 Task: Open Card Manufacturing Review in Board Video Marketing to Workspace Business Process Management and add a team member Softage.2@softage.net, a label Purple, a checklist Nutrition Counseling, an attachment from your onedrive, a color Purple and finally, add a card description 'Develop and launch new customer feedback program for product improvements' and a comment 'Given the size and scope of this task, let us make sure we have the necessary resources and support to get it done.'. Add a start date 'Jan 02, 1900' with a due date 'Jan 09, 1900'
Action: Mouse moved to (55, 340)
Screenshot: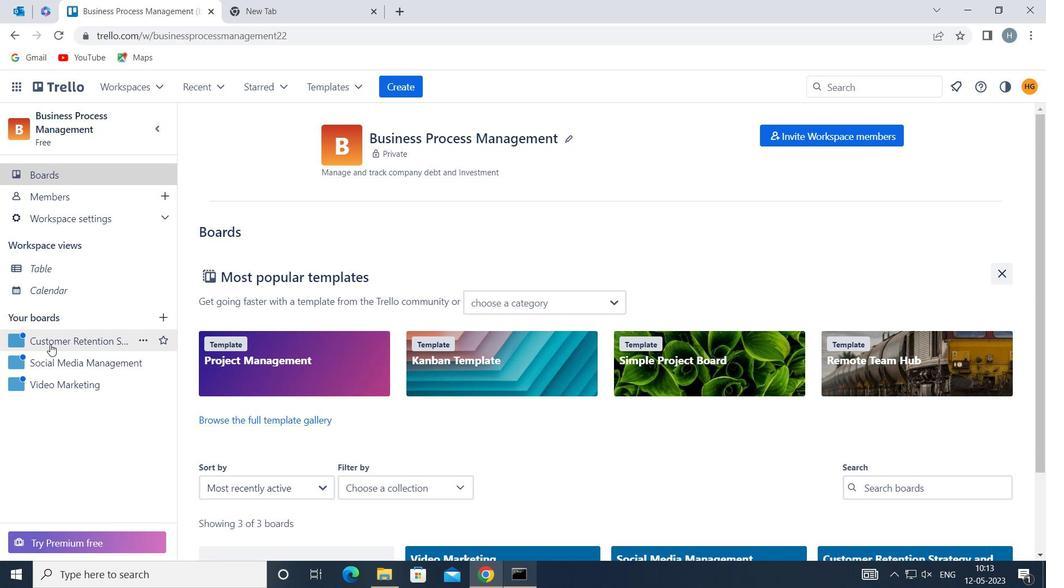 
Action: Mouse pressed left at (55, 340)
Screenshot: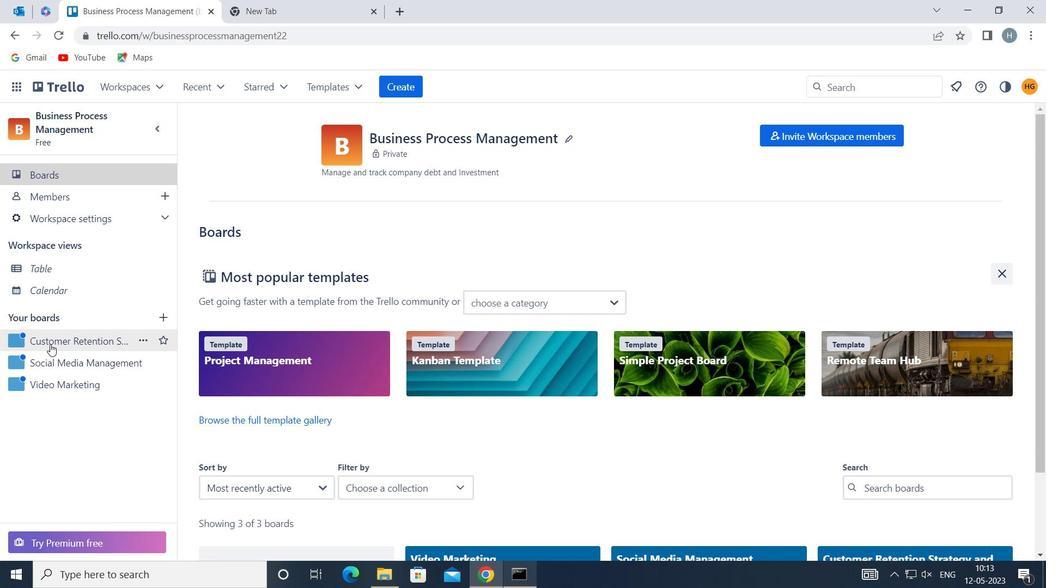 
Action: Mouse moved to (259, 194)
Screenshot: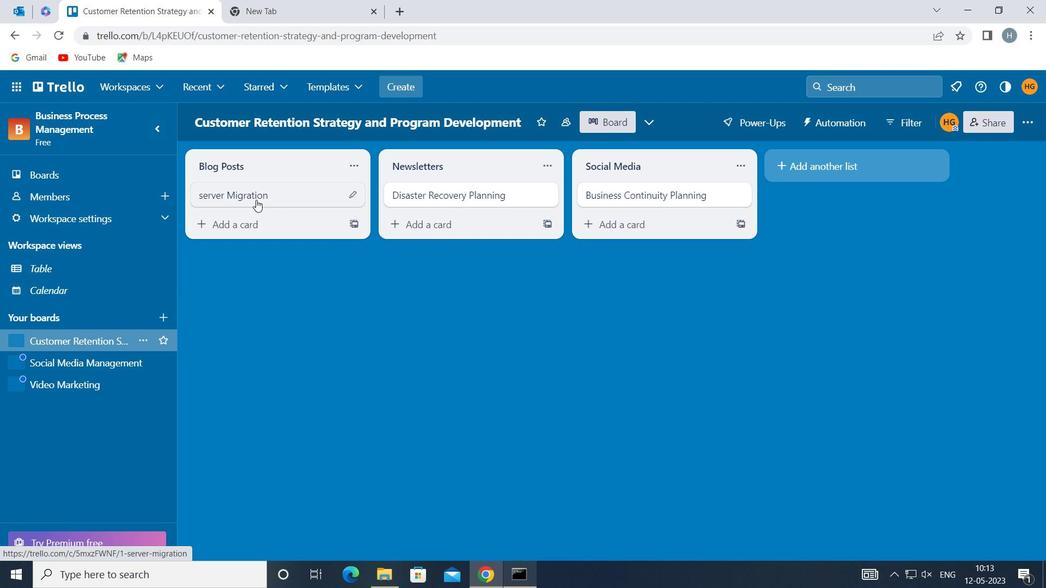 
Action: Mouse pressed left at (259, 194)
Screenshot: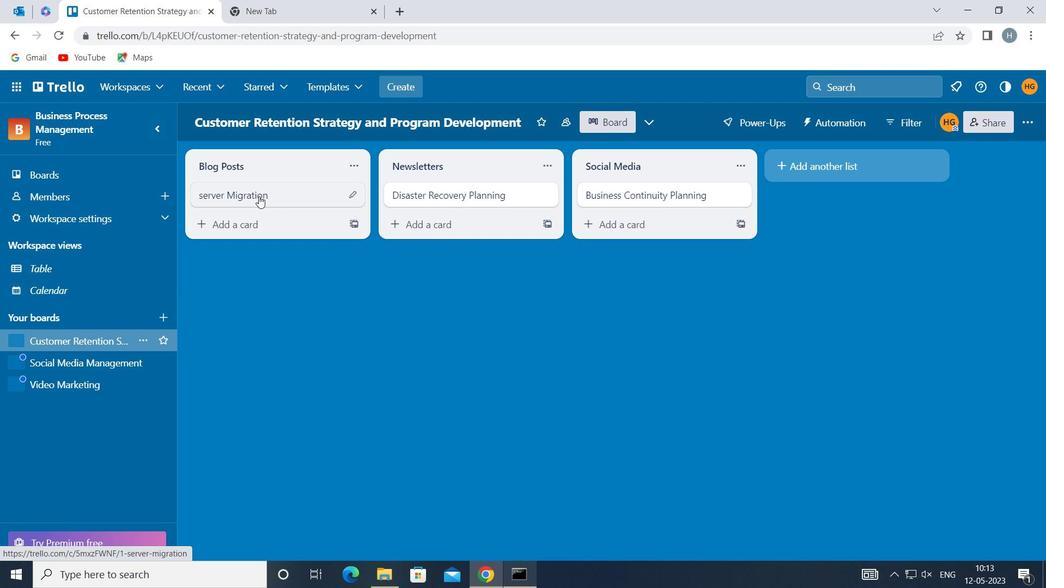 
Action: Mouse moved to (676, 194)
Screenshot: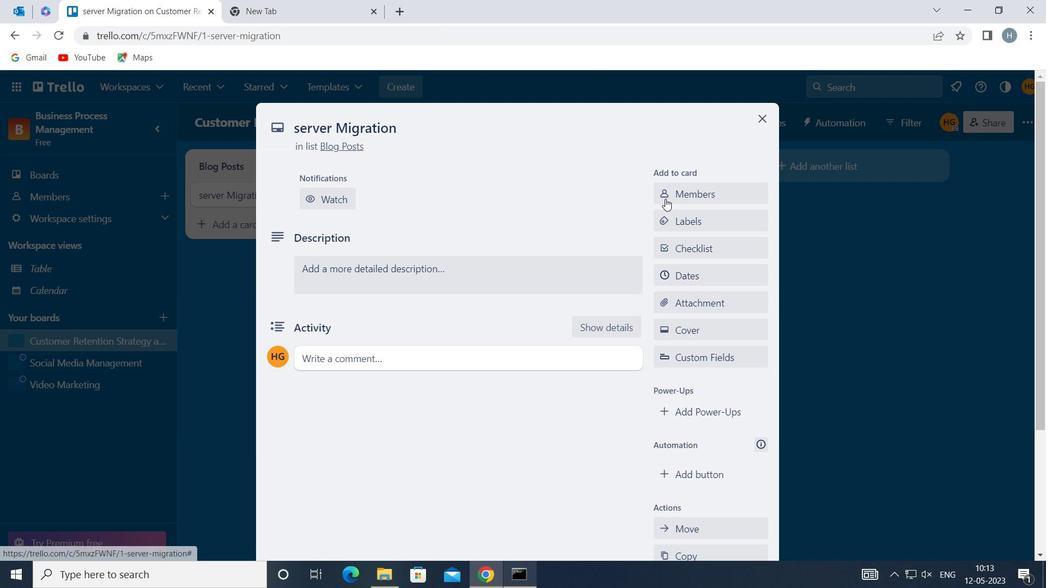 
Action: Mouse pressed left at (676, 194)
Screenshot: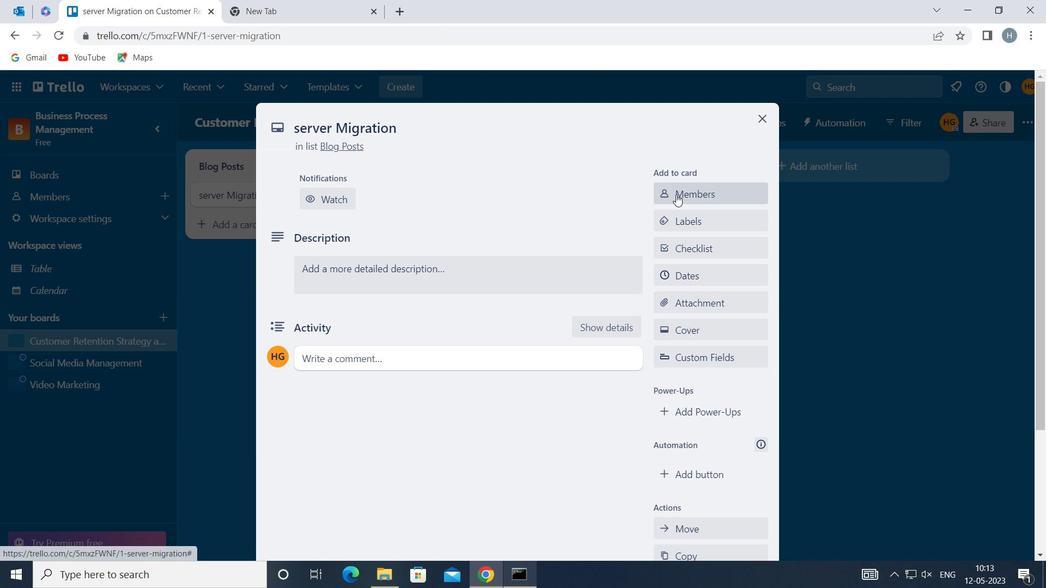 
Action: Mouse moved to (678, 194)
Screenshot: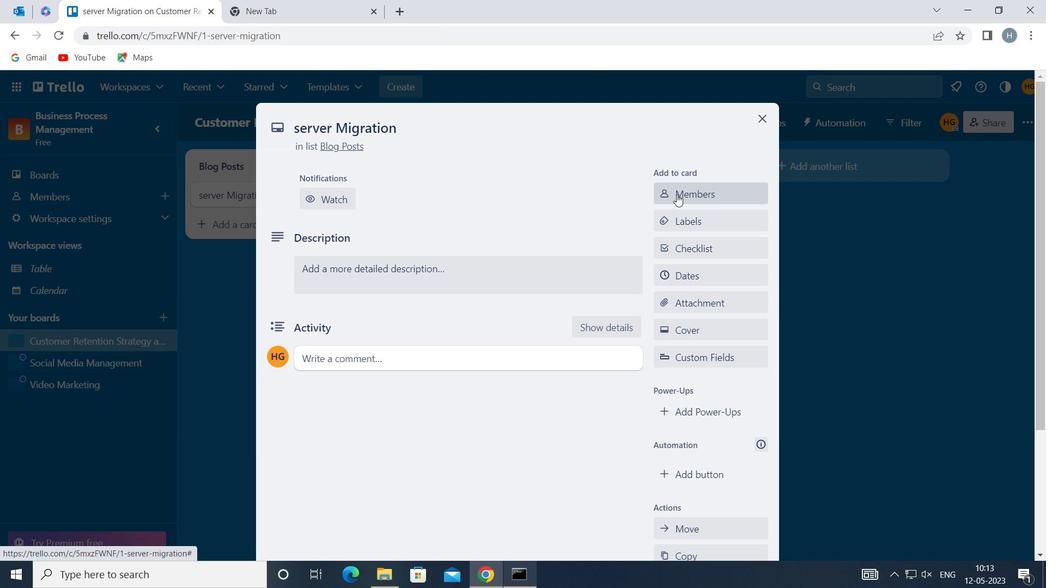 
Action: Key pressed softage
Screenshot: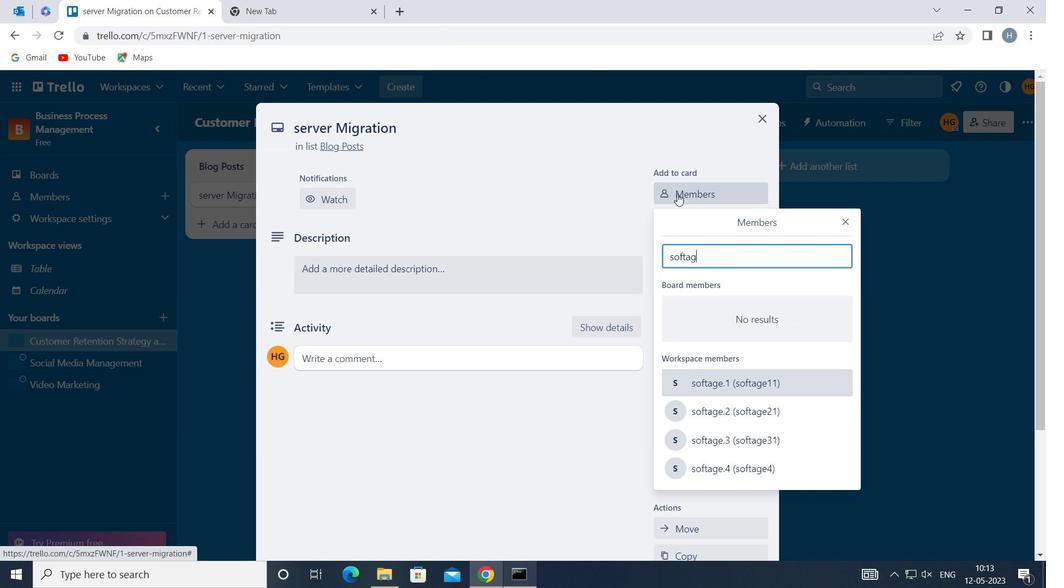 
Action: Mouse moved to (746, 434)
Screenshot: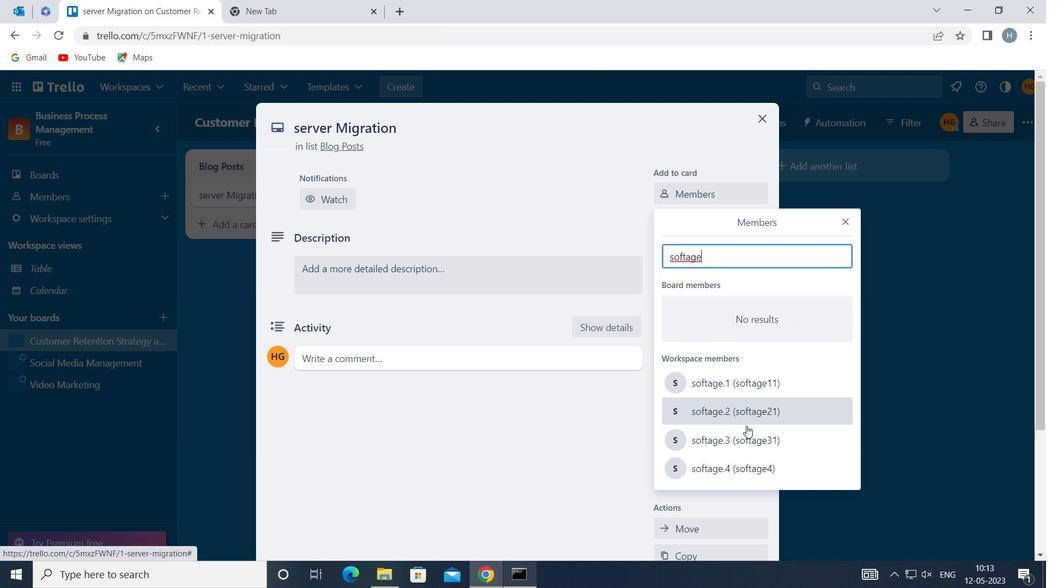 
Action: Mouse pressed left at (746, 434)
Screenshot: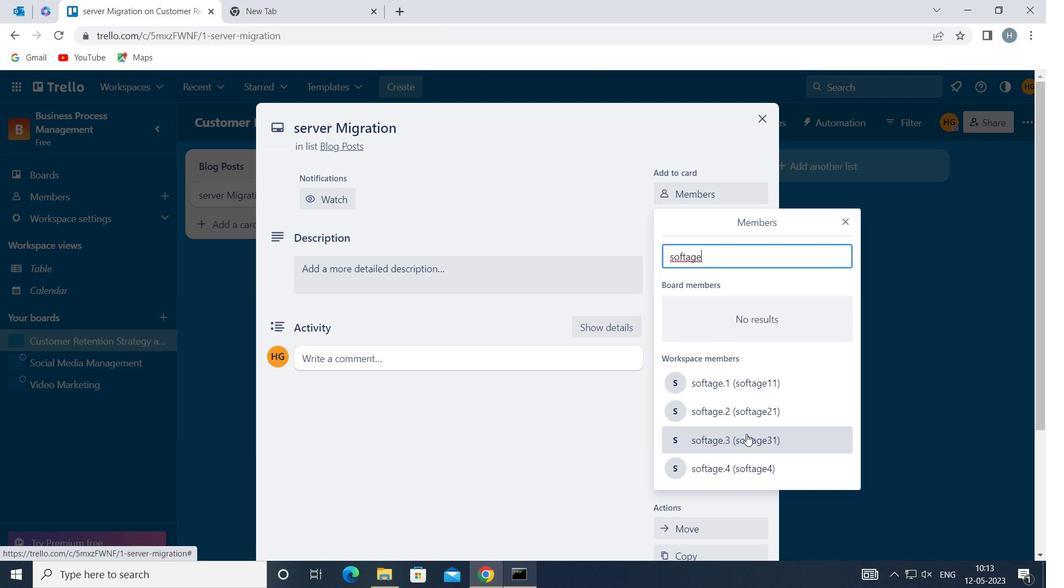 
Action: Mouse moved to (847, 219)
Screenshot: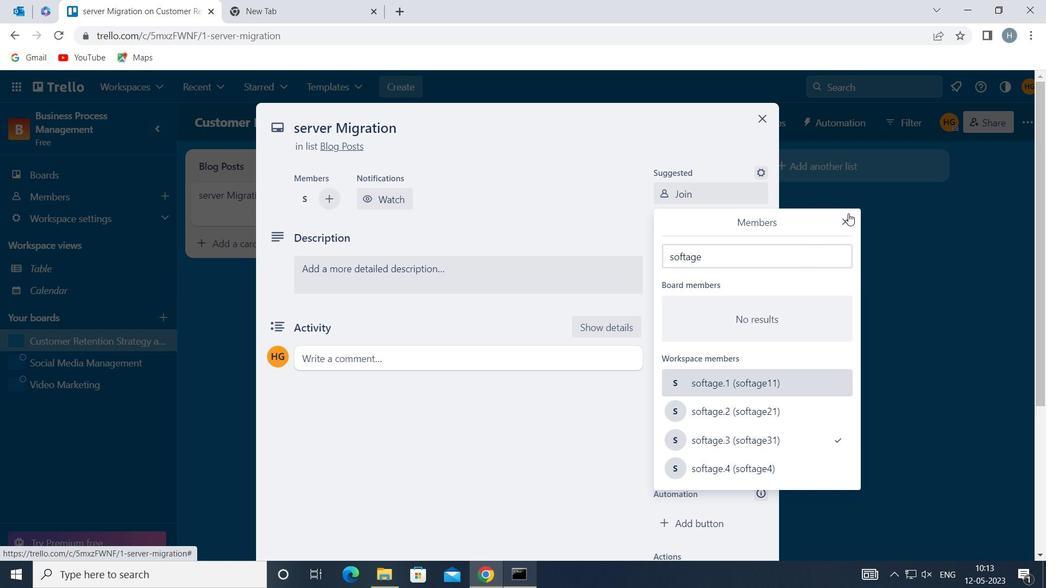 
Action: Mouse pressed left at (847, 219)
Screenshot: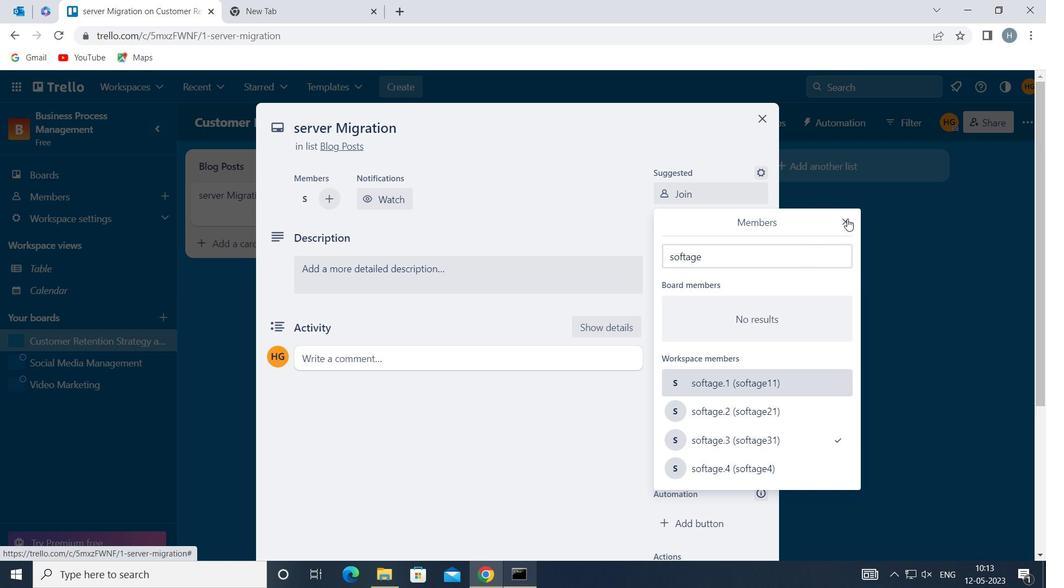 
Action: Mouse moved to (720, 263)
Screenshot: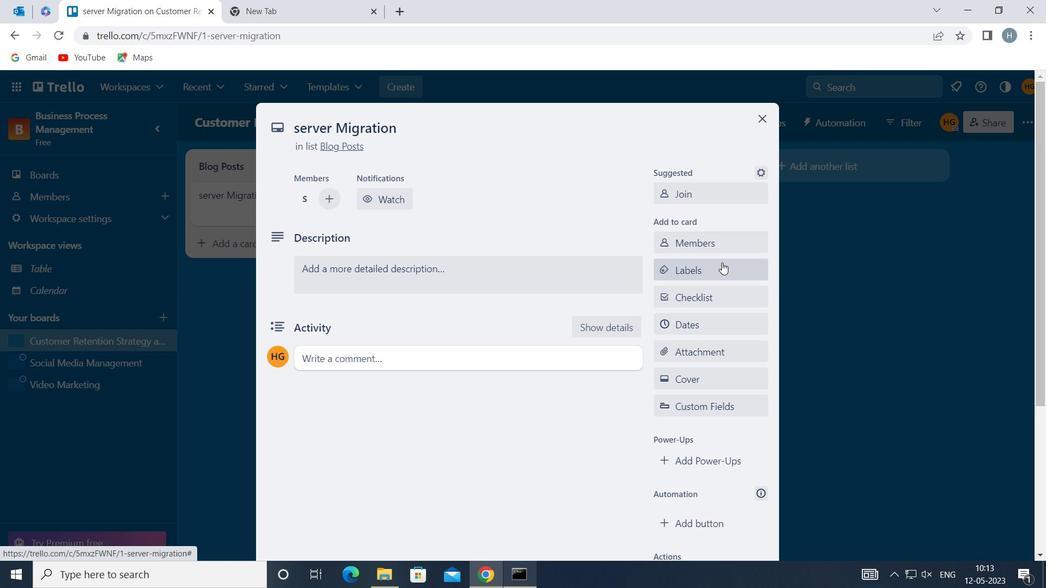 
Action: Mouse pressed left at (720, 263)
Screenshot: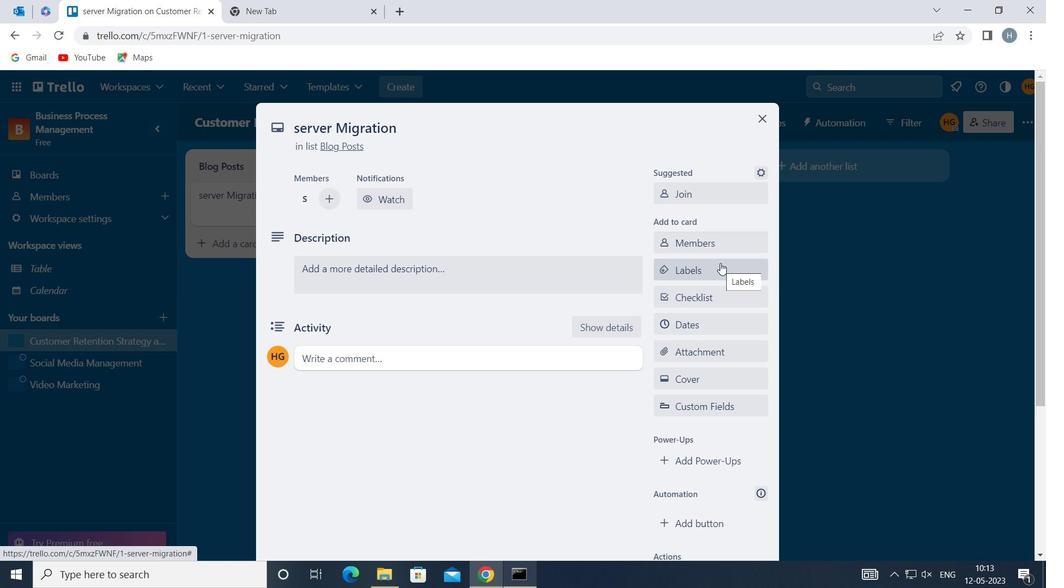
Action: Mouse moved to (740, 225)
Screenshot: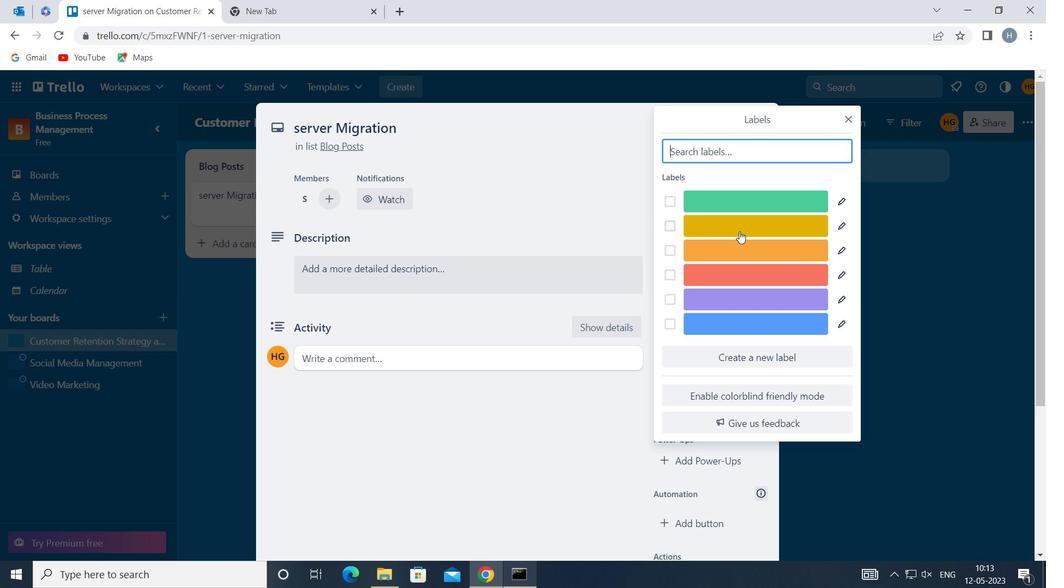 
Action: Mouse pressed left at (740, 225)
Screenshot: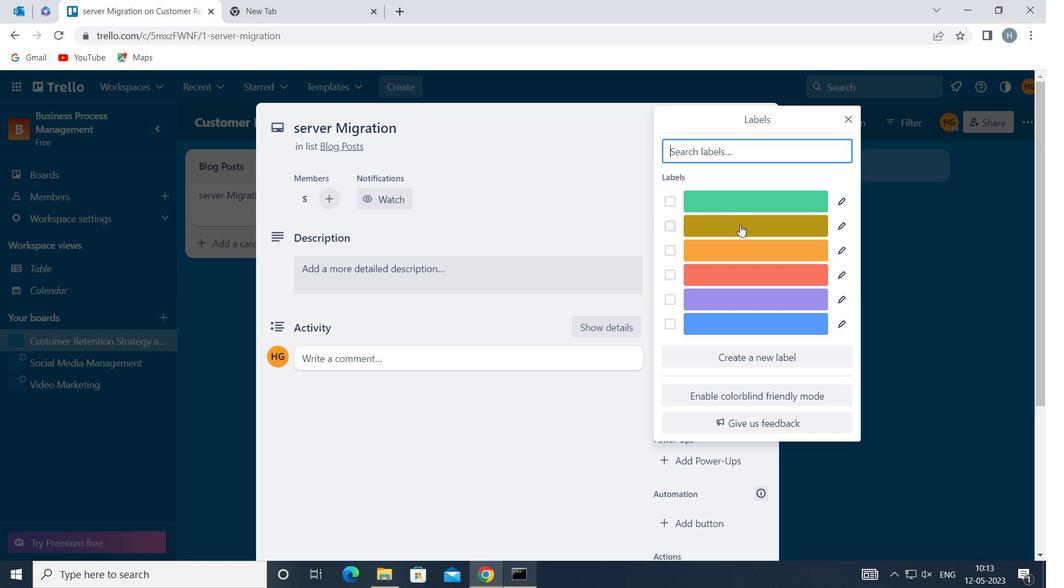 
Action: Mouse moved to (850, 116)
Screenshot: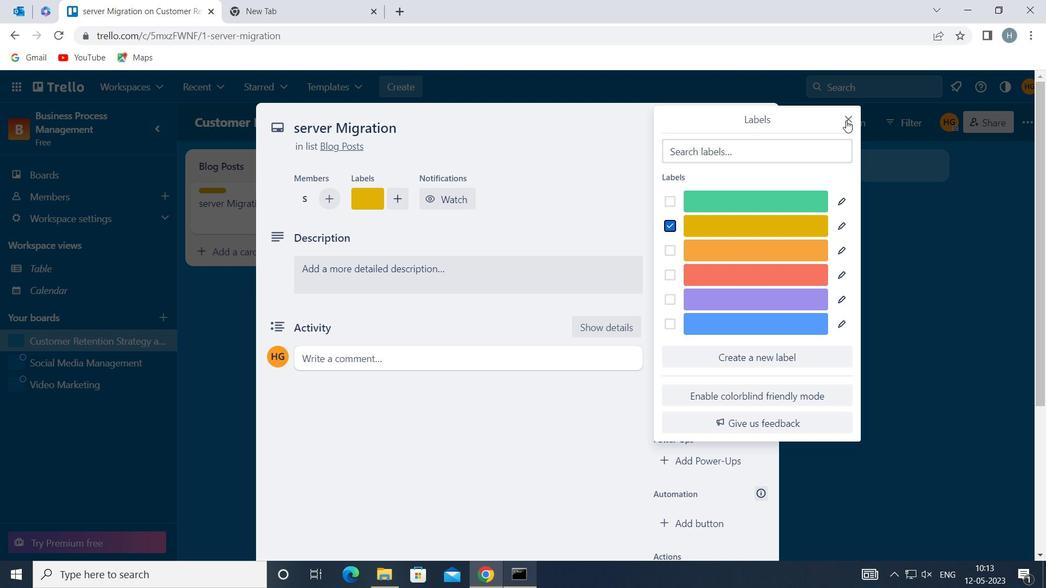 
Action: Mouse pressed left at (850, 116)
Screenshot: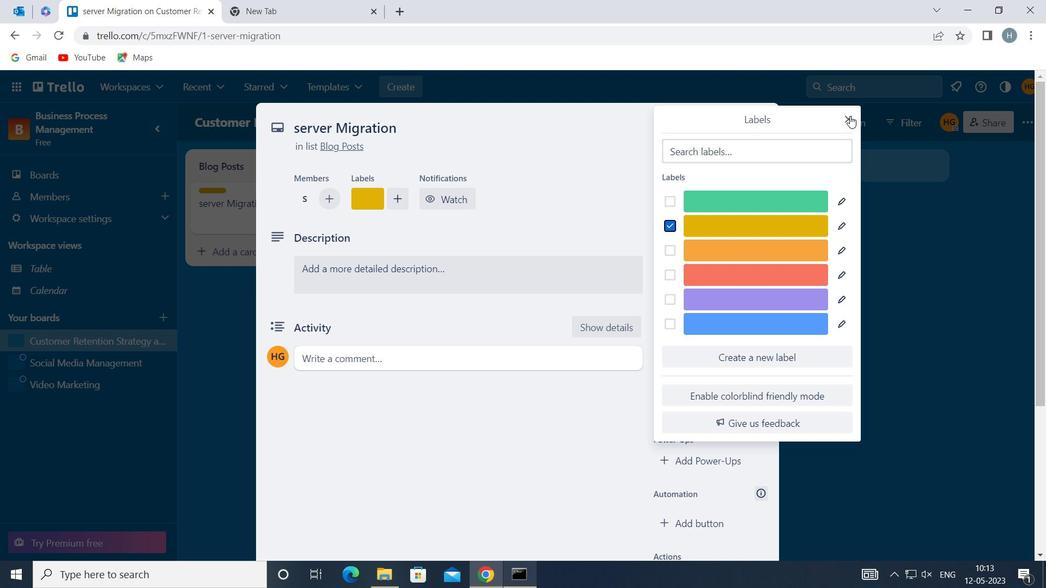 
Action: Mouse moved to (717, 292)
Screenshot: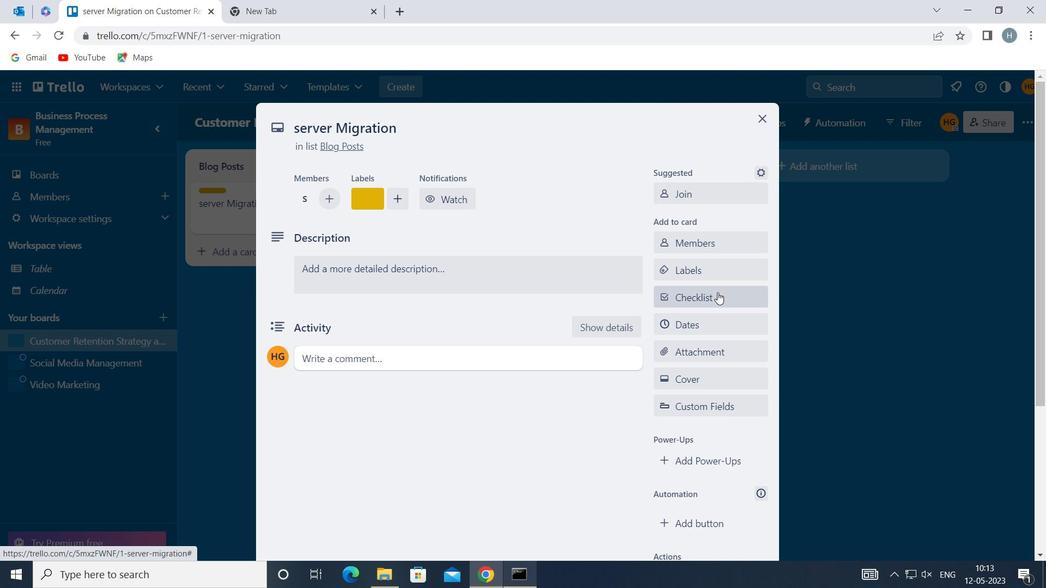 
Action: Mouse pressed left at (717, 292)
Screenshot: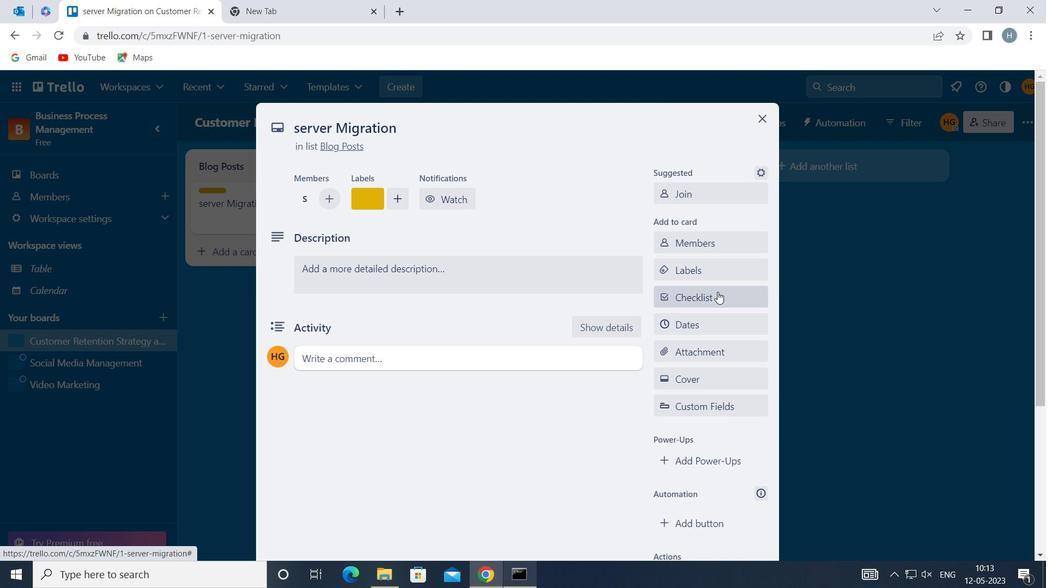 
Action: Key pressed <Key.shift>EDI
Screenshot: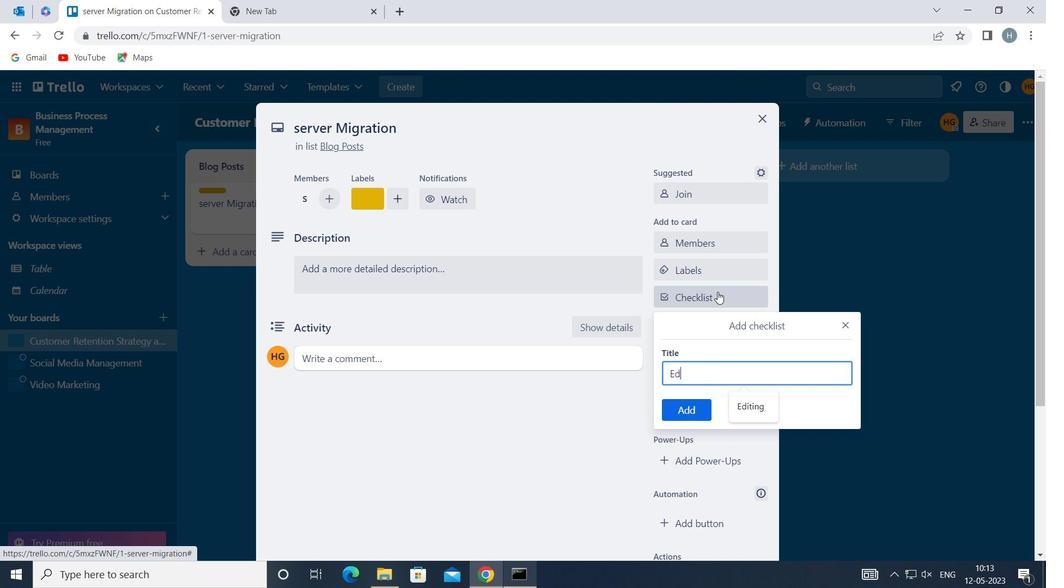 
Action: Mouse moved to (754, 410)
Screenshot: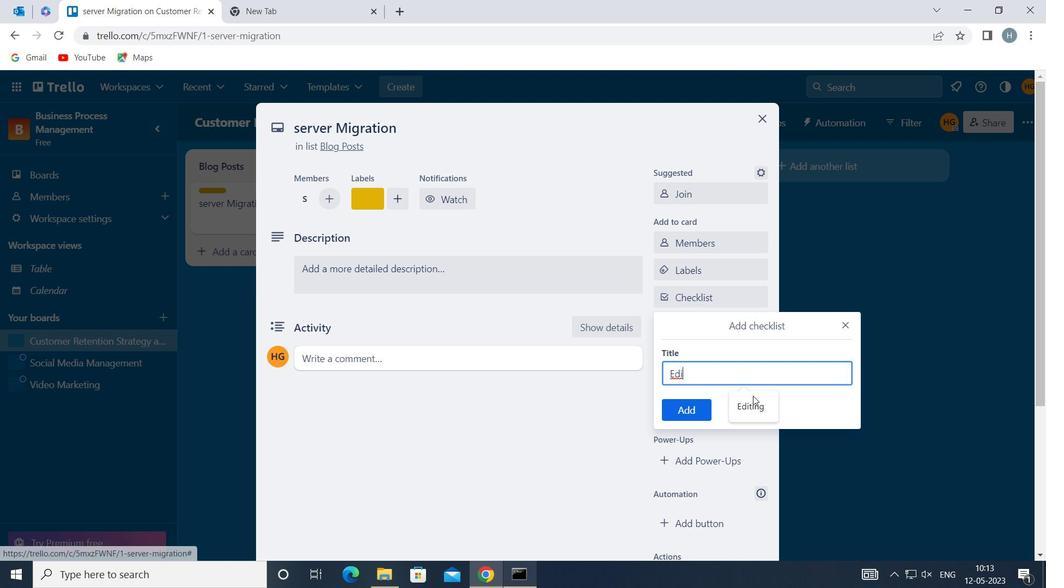 
Action: Mouse pressed left at (754, 410)
Screenshot: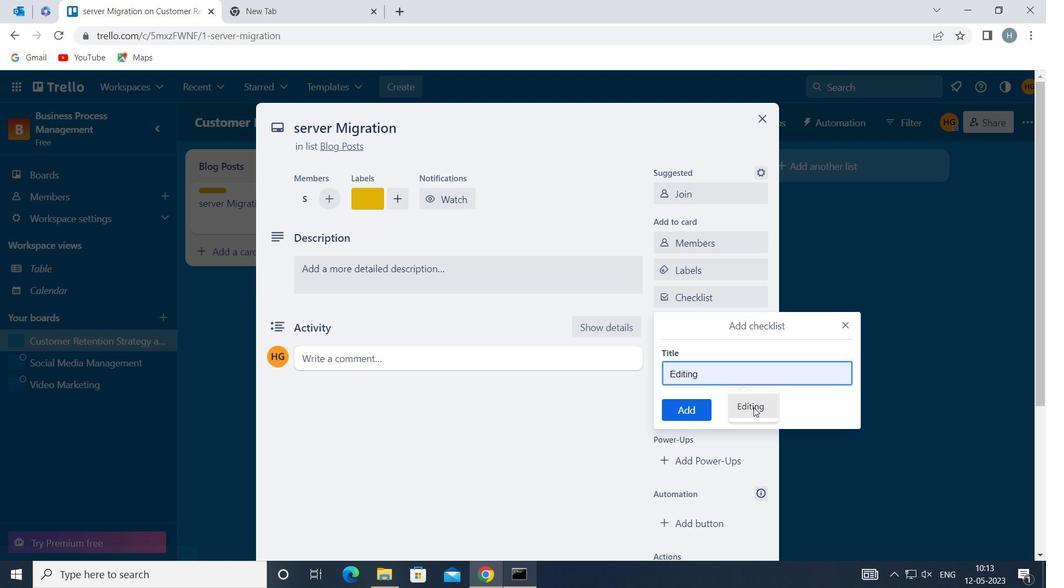 
Action: Mouse moved to (688, 407)
Screenshot: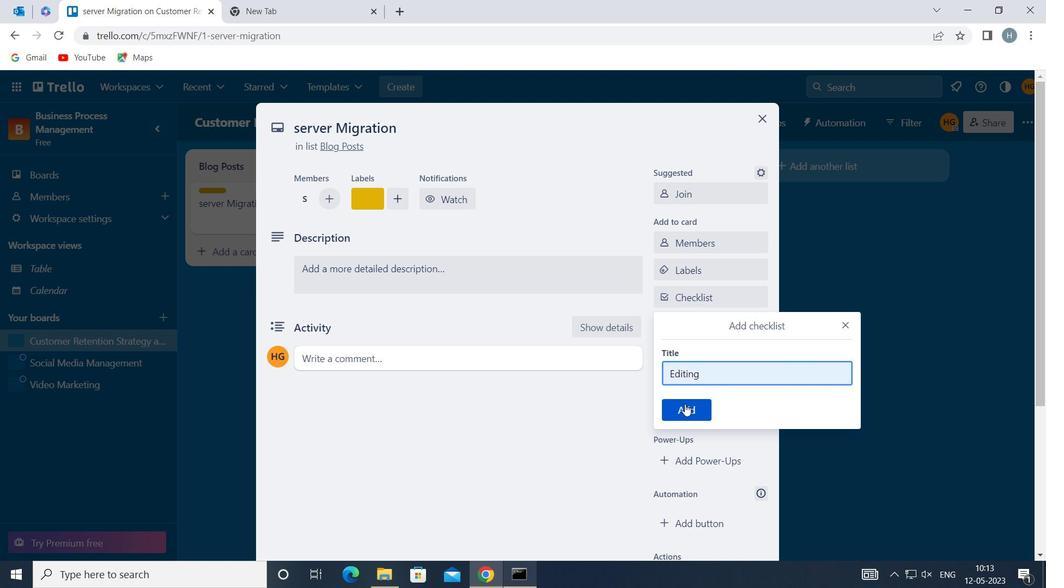 
Action: Mouse pressed left at (688, 407)
Screenshot: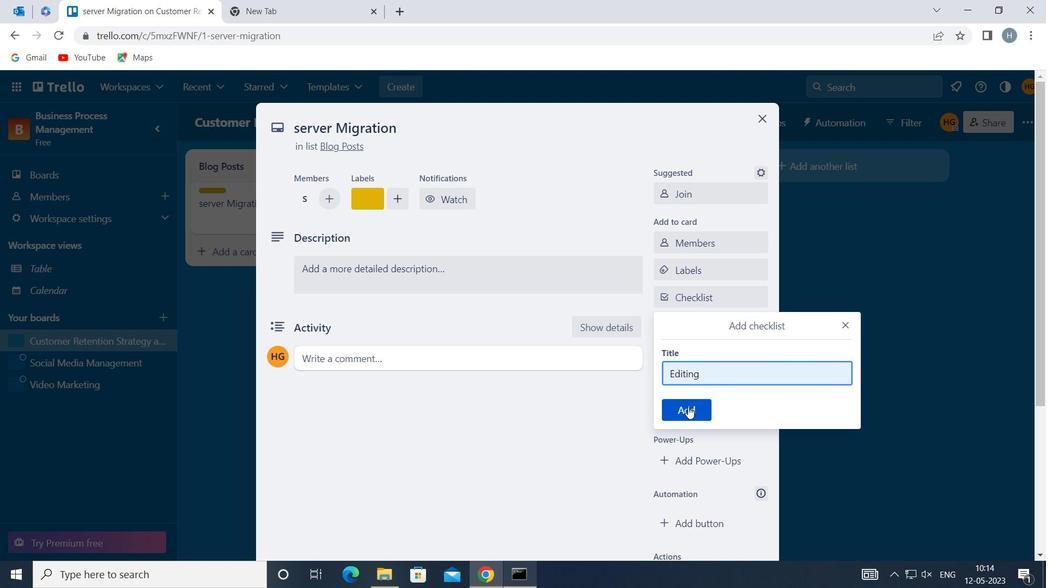 
Action: Mouse moved to (703, 351)
Screenshot: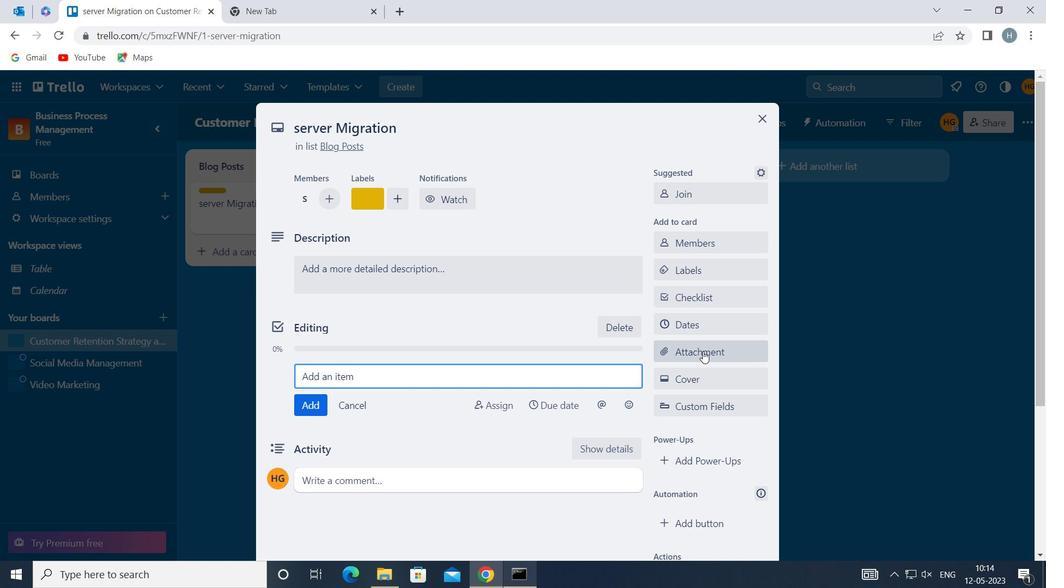 
Action: Mouse pressed left at (703, 351)
Screenshot: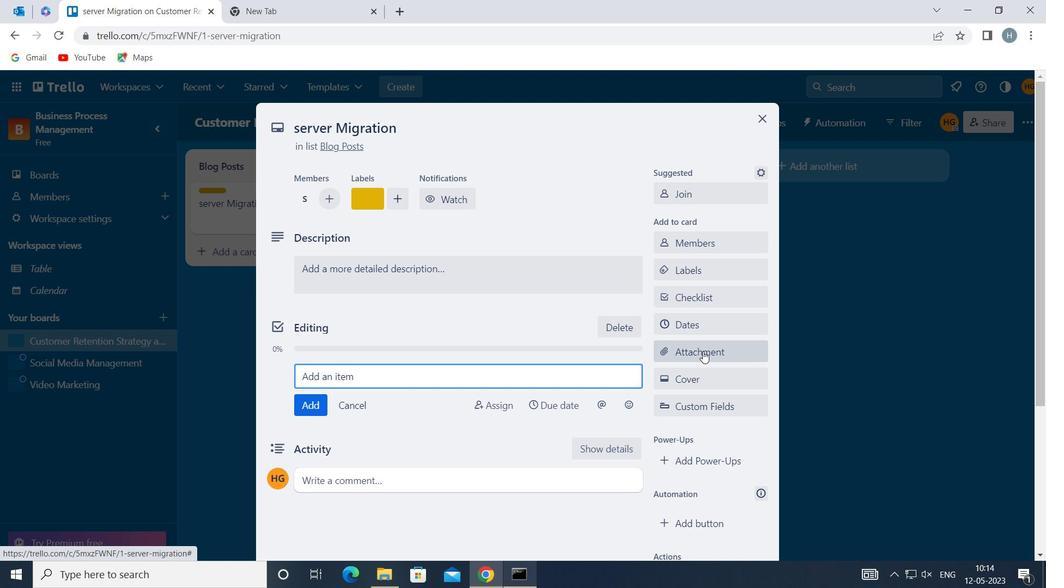 
Action: Mouse moved to (668, 256)
Screenshot: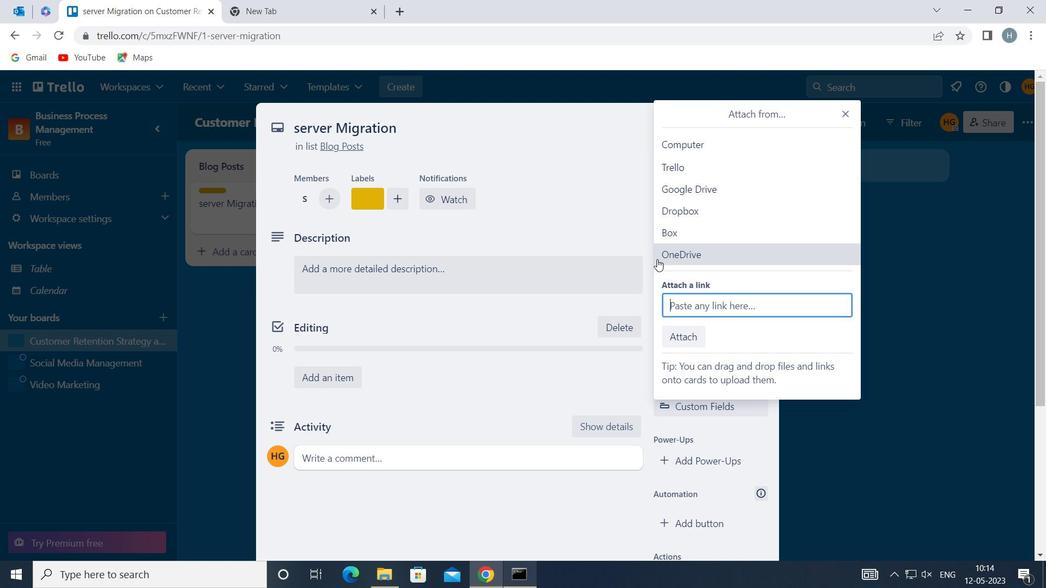 
Action: Mouse pressed left at (668, 256)
Screenshot: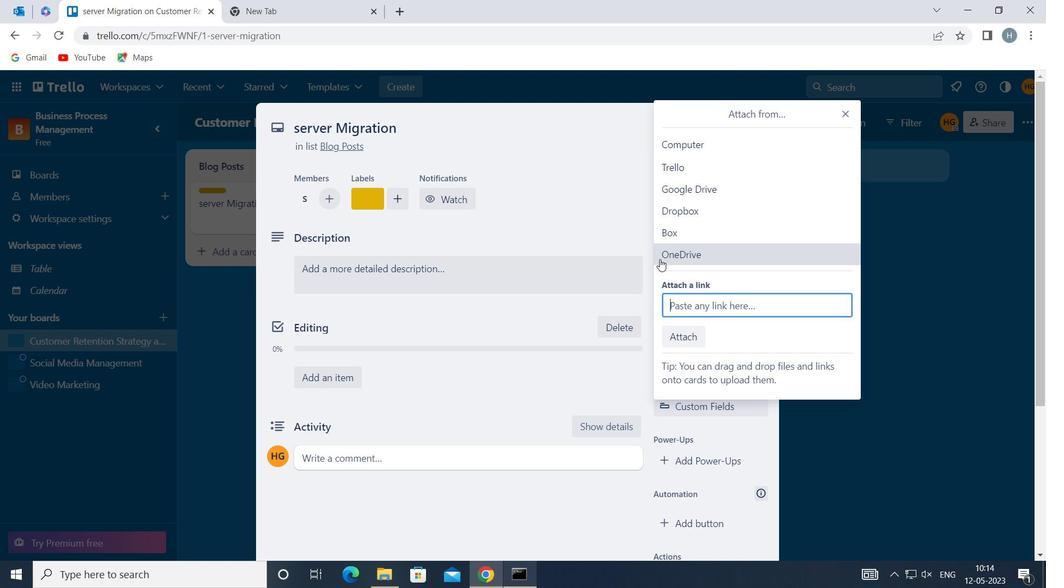 
Action: Mouse moved to (644, 194)
Screenshot: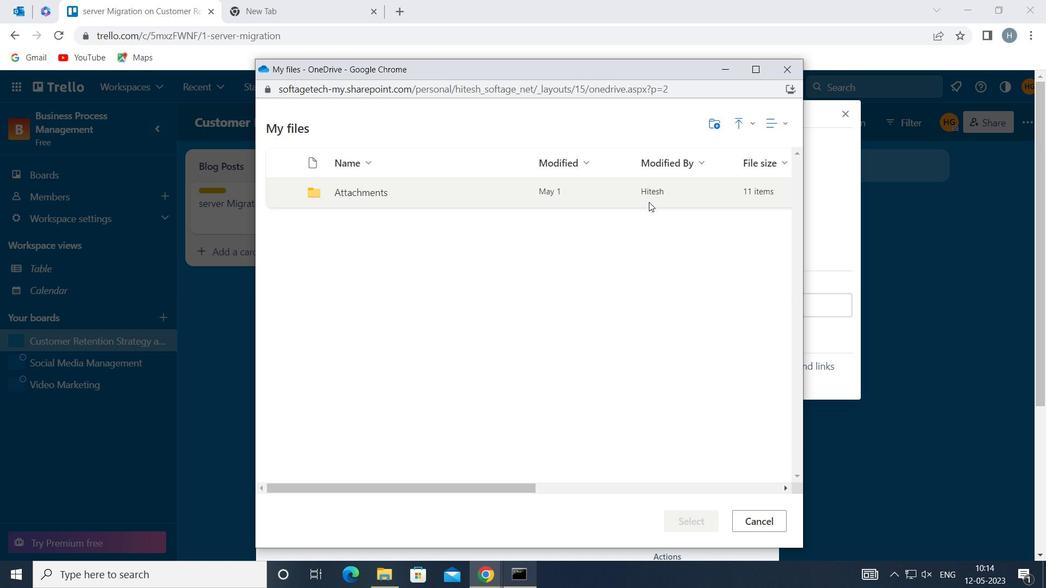 
Action: Mouse pressed left at (644, 194)
Screenshot: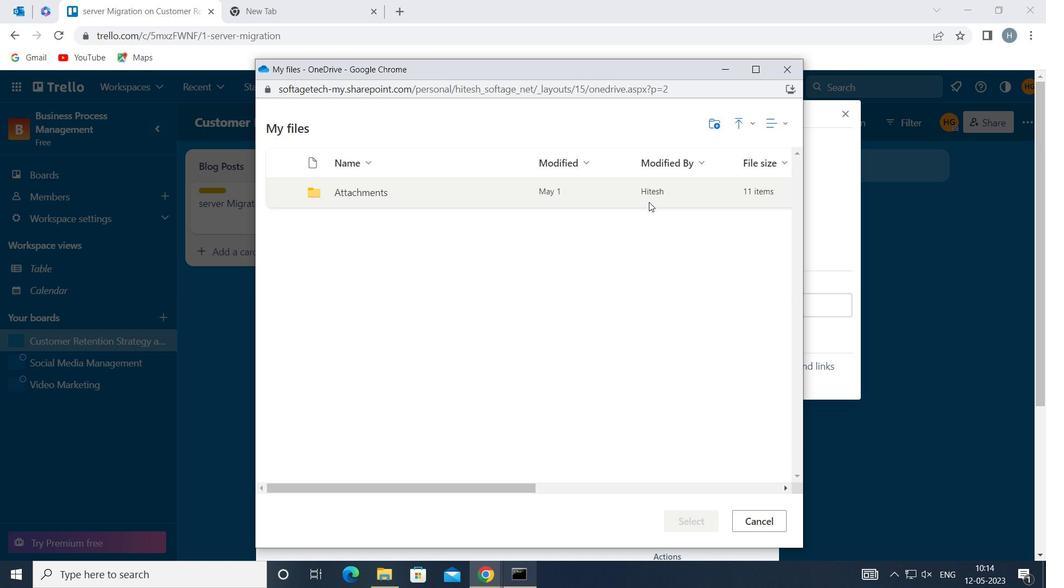 
Action: Mouse moved to (639, 202)
Screenshot: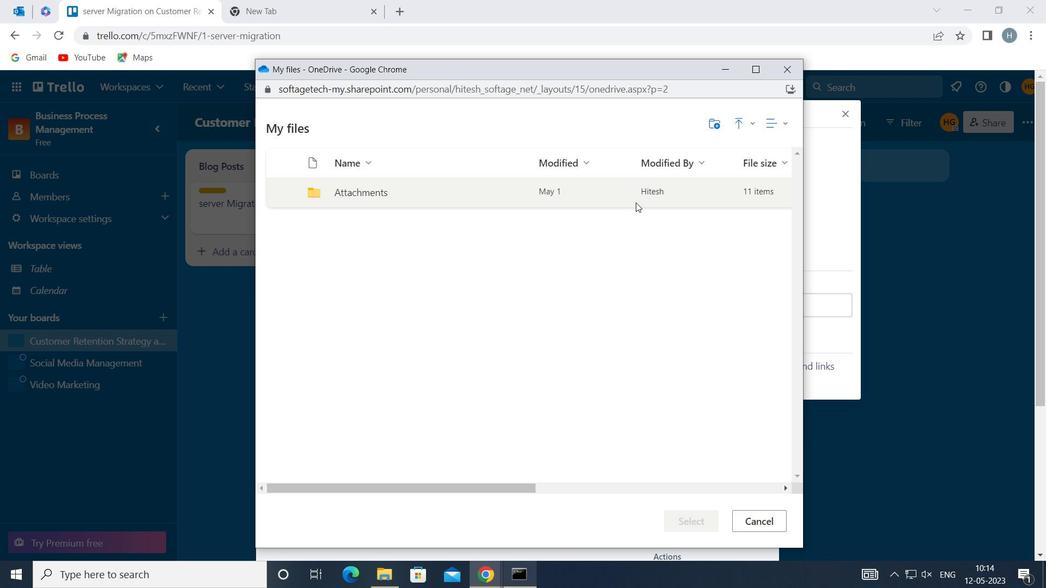 
Action: Mouse pressed left at (639, 202)
Screenshot: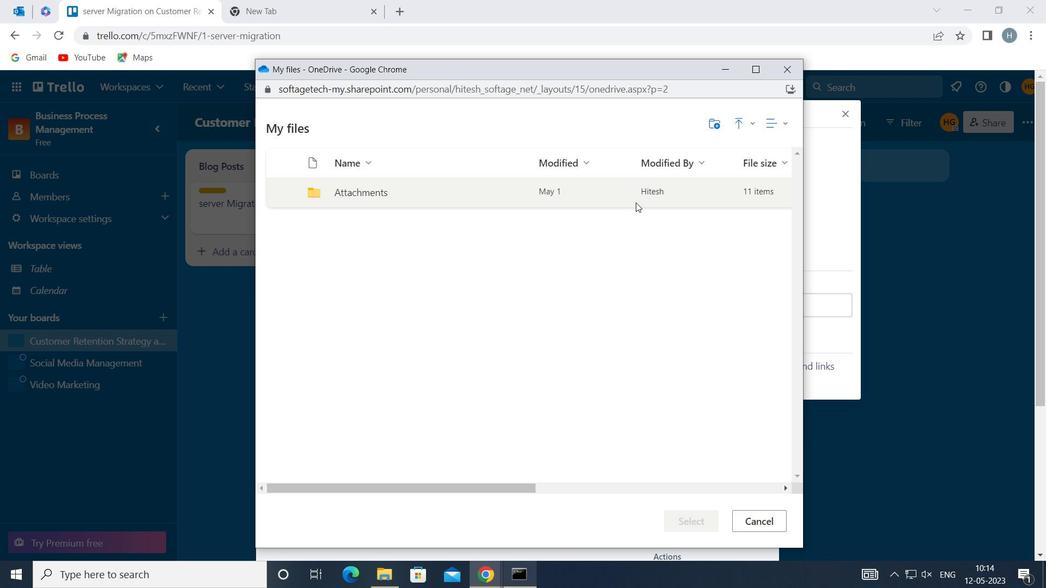 
Action: Mouse moved to (638, 202)
Screenshot: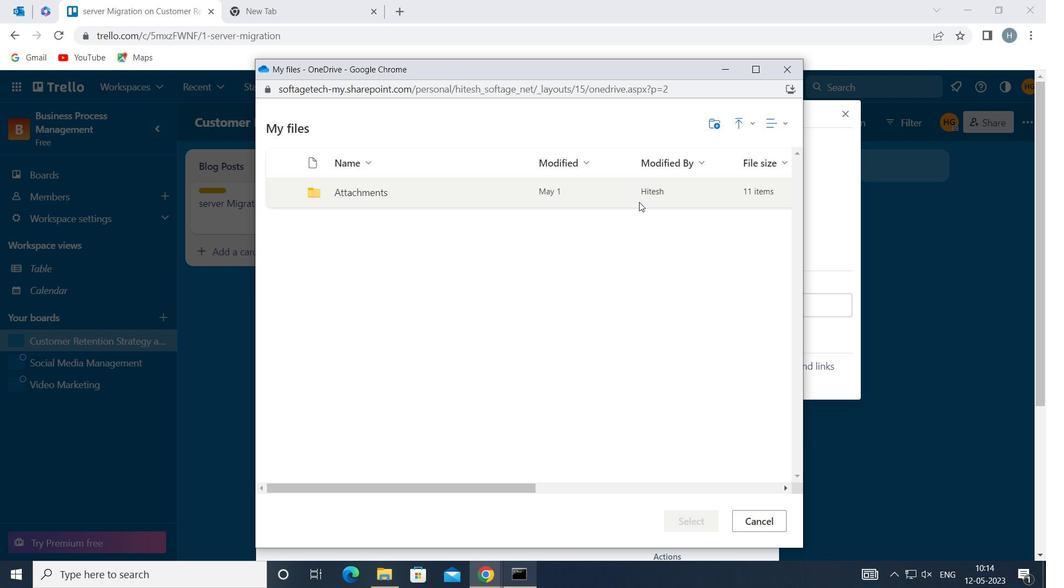 
Action: Mouse pressed left at (638, 202)
Screenshot: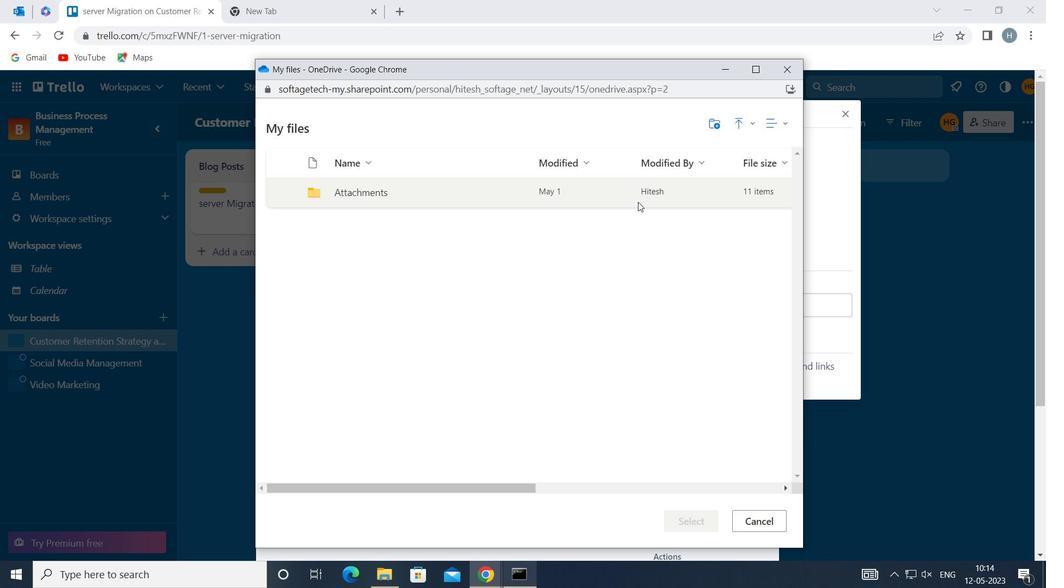 
Action: Mouse pressed left at (638, 202)
Screenshot: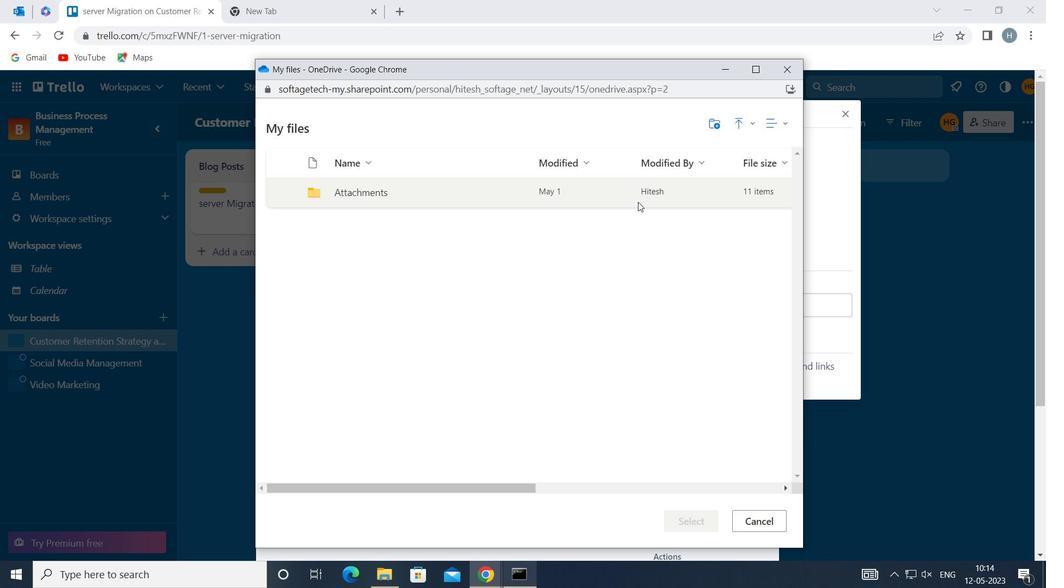 
Action: Mouse moved to (633, 213)
Screenshot: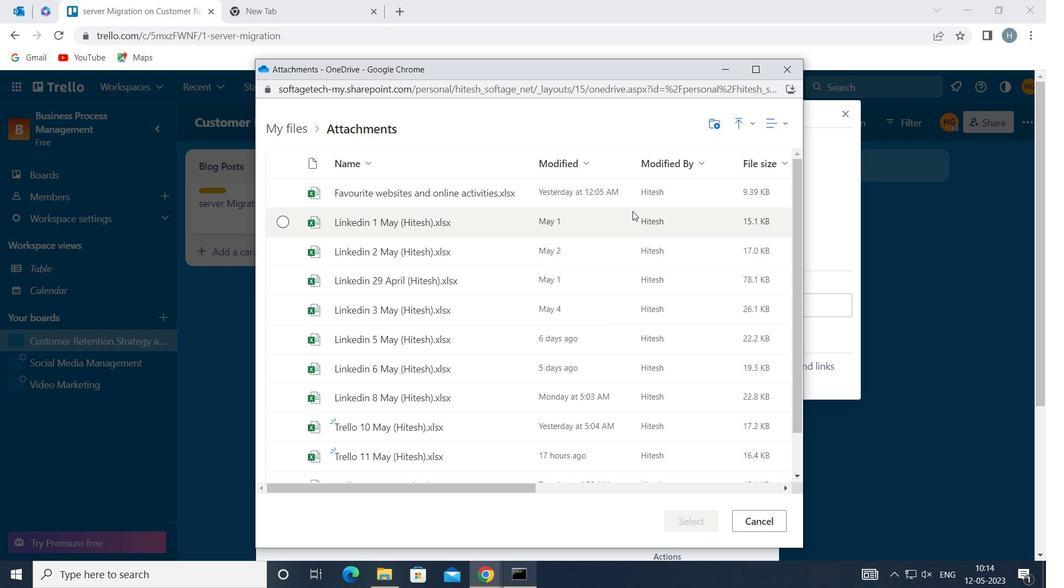 
Action: Mouse pressed left at (633, 213)
Screenshot: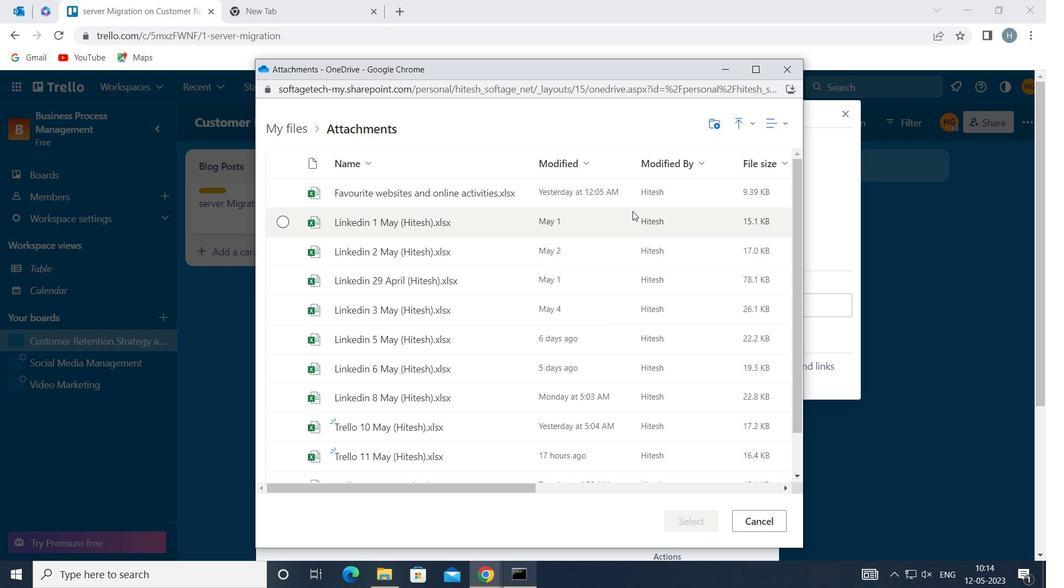 
Action: Mouse moved to (633, 213)
Screenshot: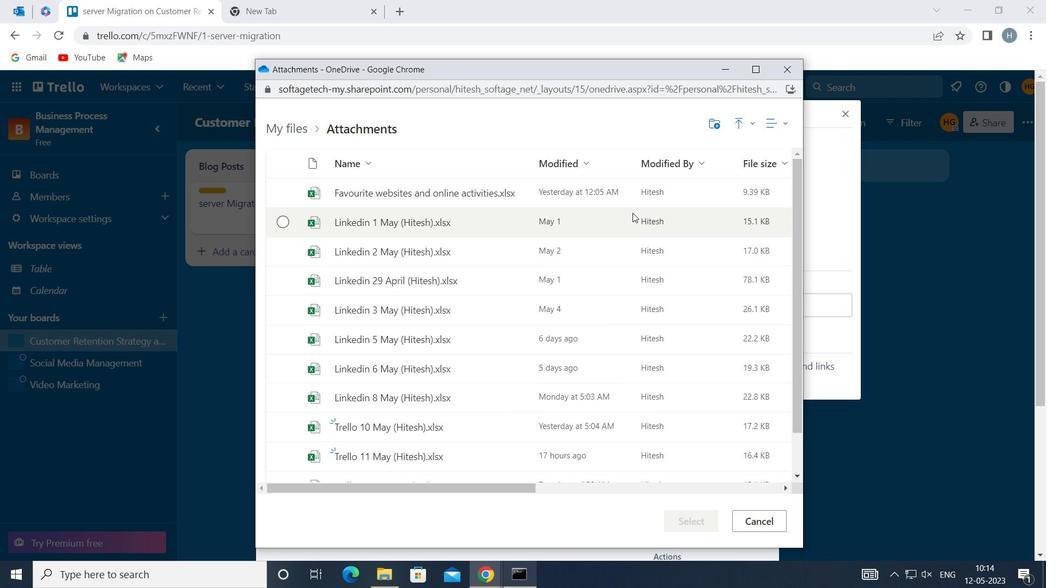 
Action: Mouse pressed left at (633, 213)
Screenshot: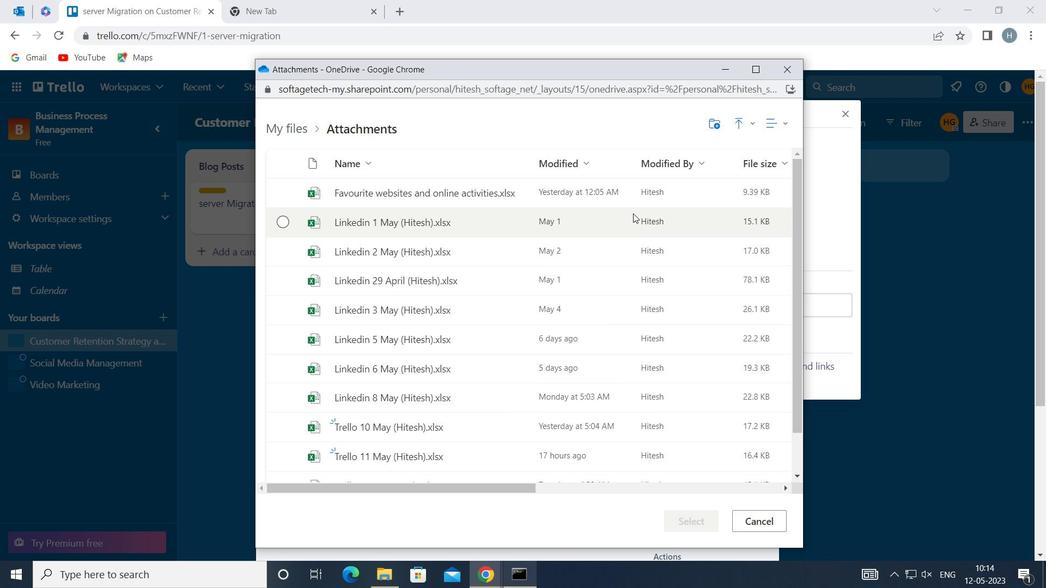
Action: Mouse moved to (698, 522)
Screenshot: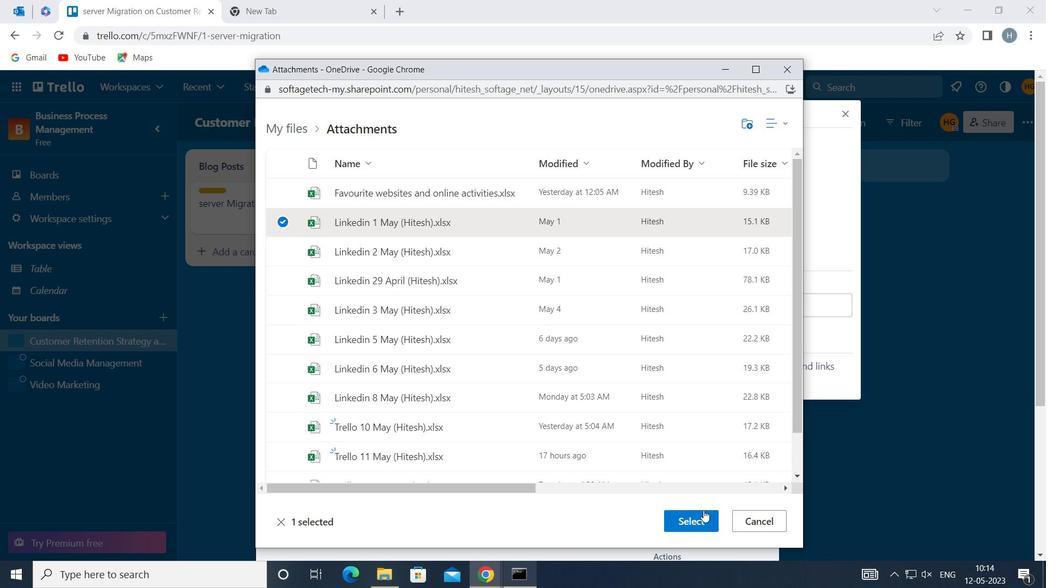 
Action: Mouse pressed left at (698, 522)
Screenshot: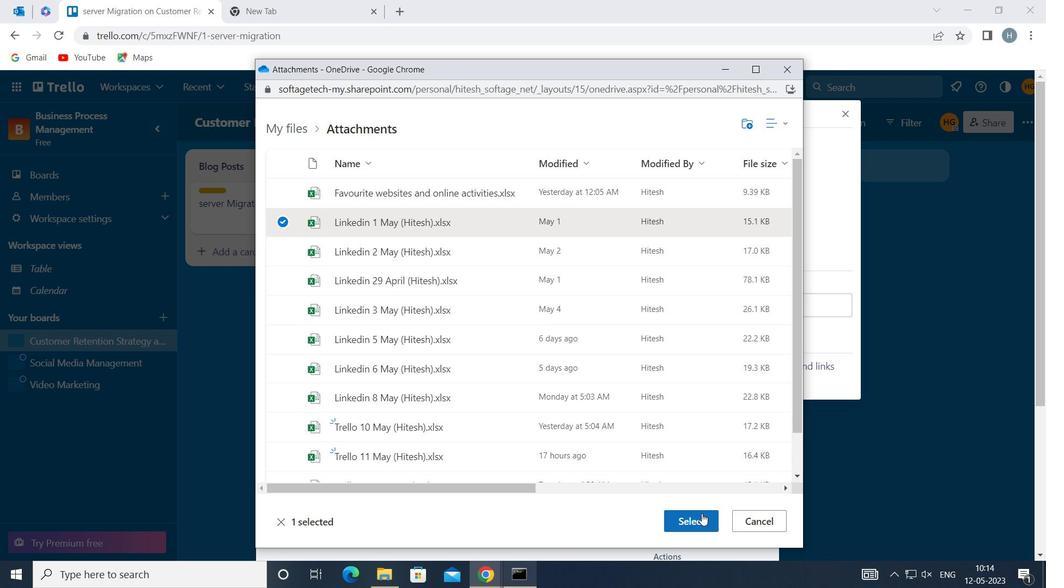 
Action: Mouse moved to (727, 372)
Screenshot: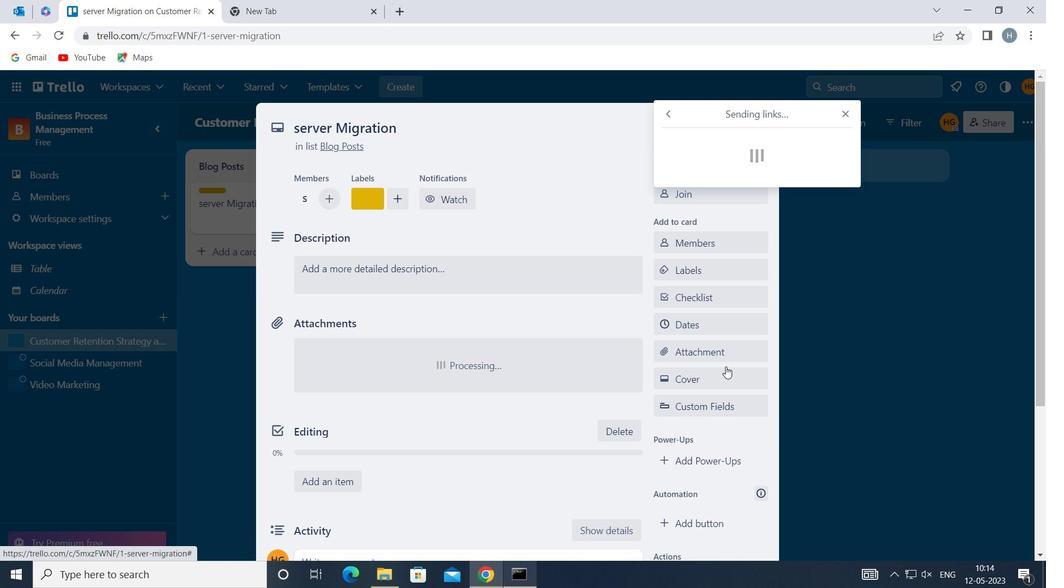 
Action: Mouse pressed left at (727, 372)
Screenshot: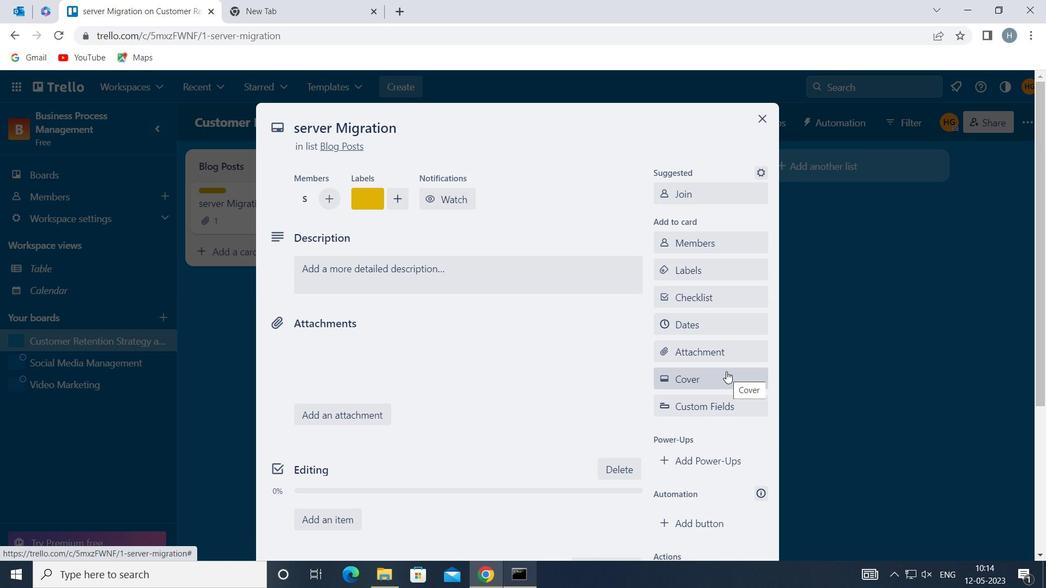 
Action: Mouse moved to (722, 291)
Screenshot: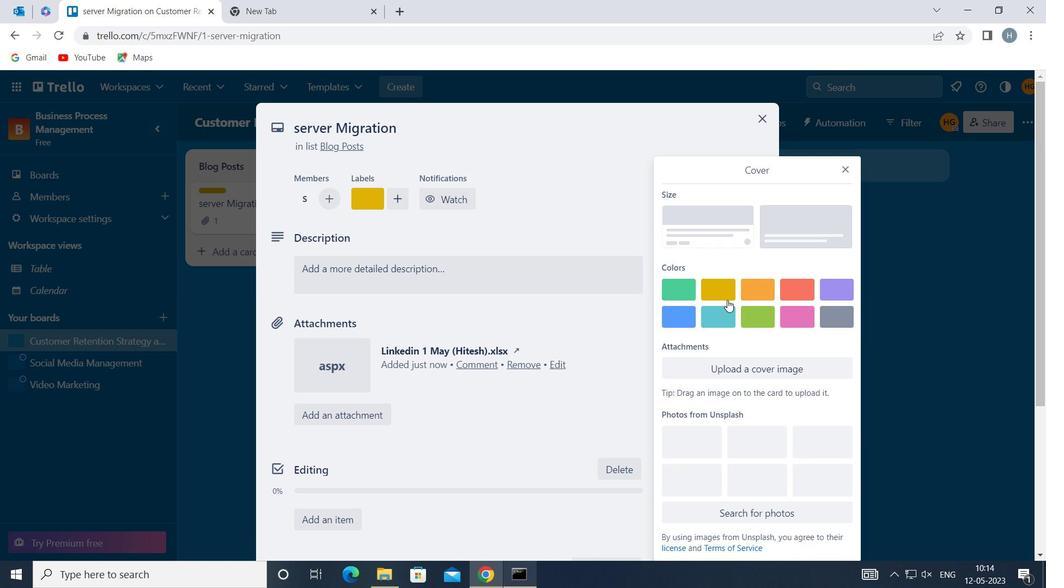 
Action: Mouse pressed left at (722, 291)
Screenshot: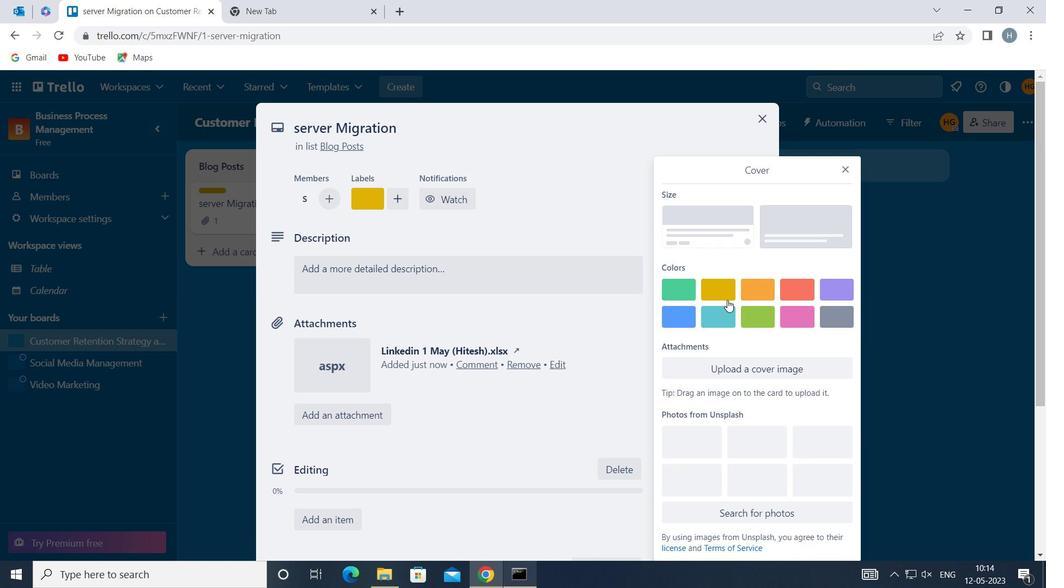 
Action: Mouse moved to (845, 143)
Screenshot: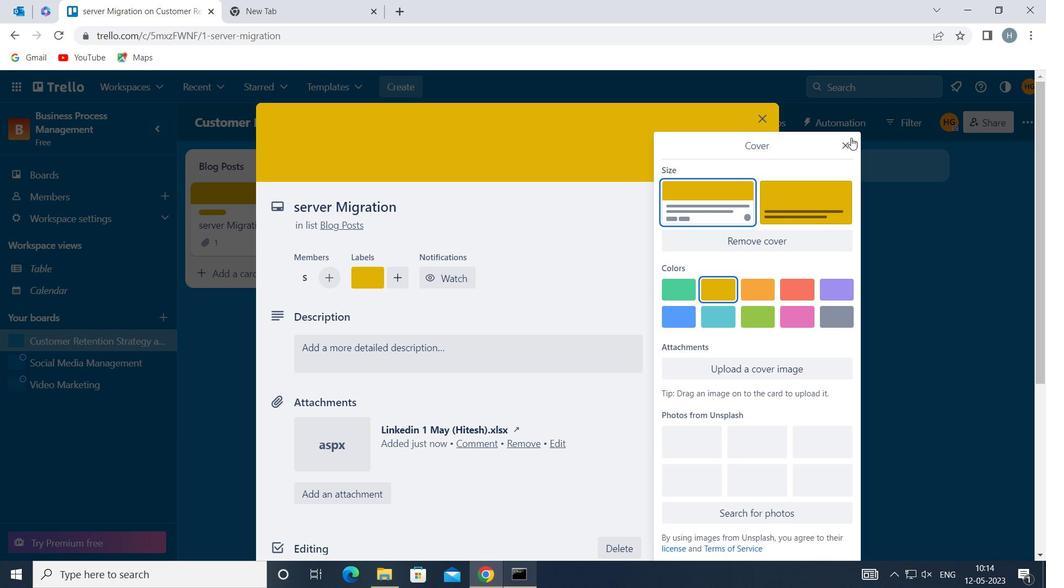 
Action: Mouse pressed left at (845, 143)
Screenshot: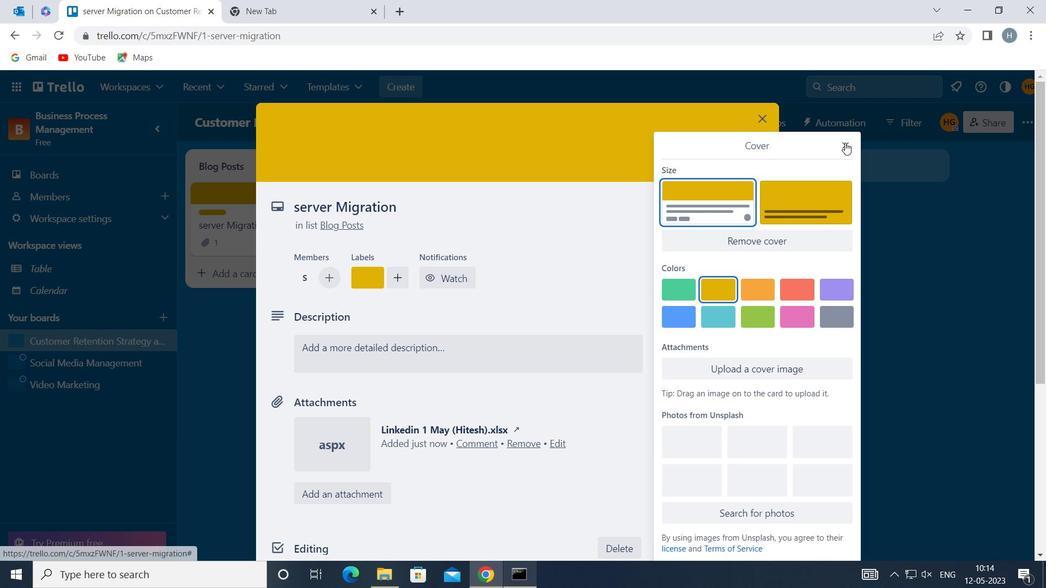 
Action: Mouse moved to (545, 354)
Screenshot: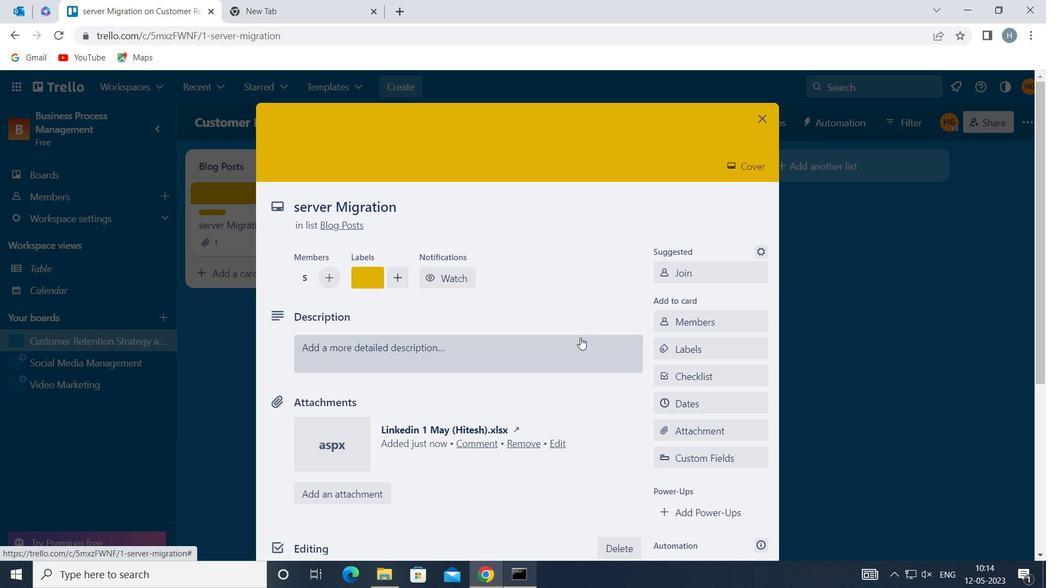
Action: Mouse pressed left at (545, 354)
Screenshot: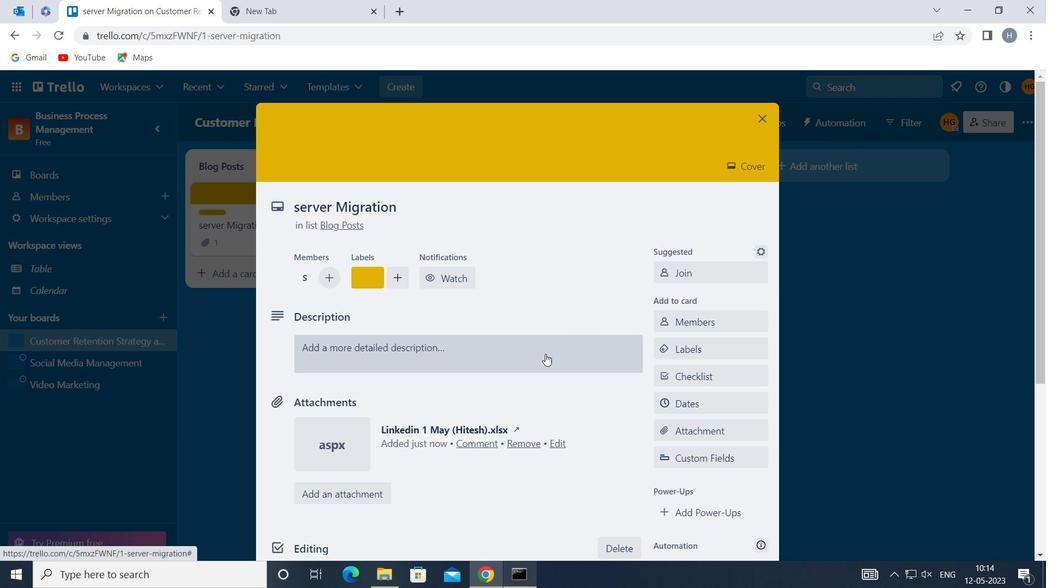 
Action: Mouse moved to (464, 404)
Screenshot: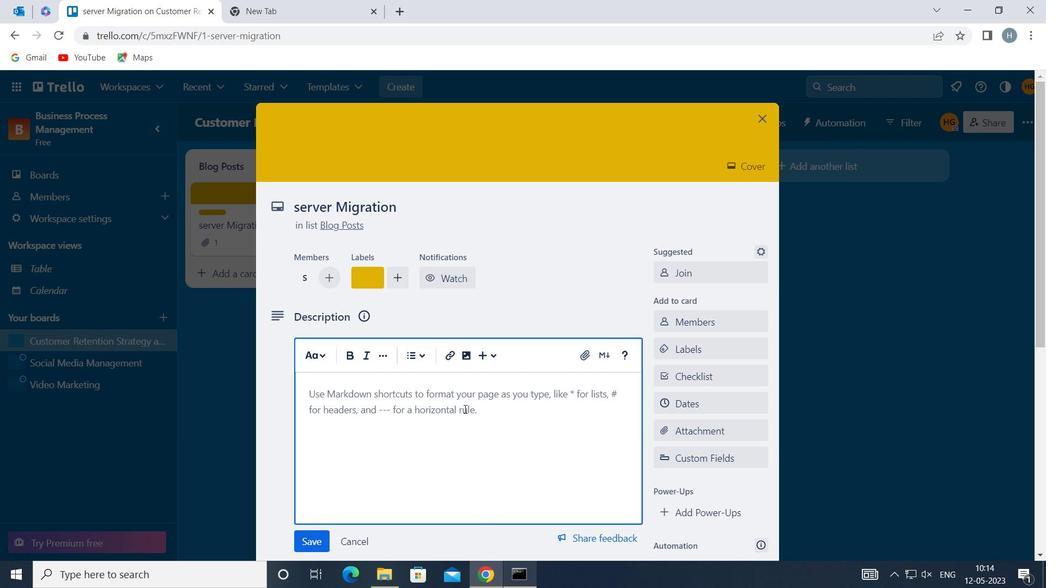 
Action: Mouse pressed left at (464, 404)
Screenshot: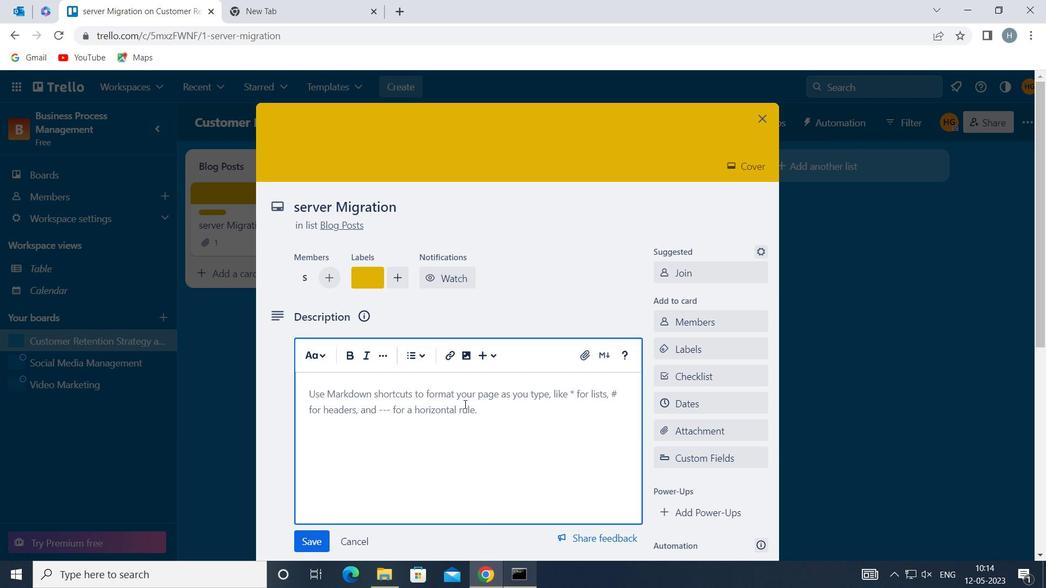 
Action: Mouse moved to (462, 403)
Screenshot: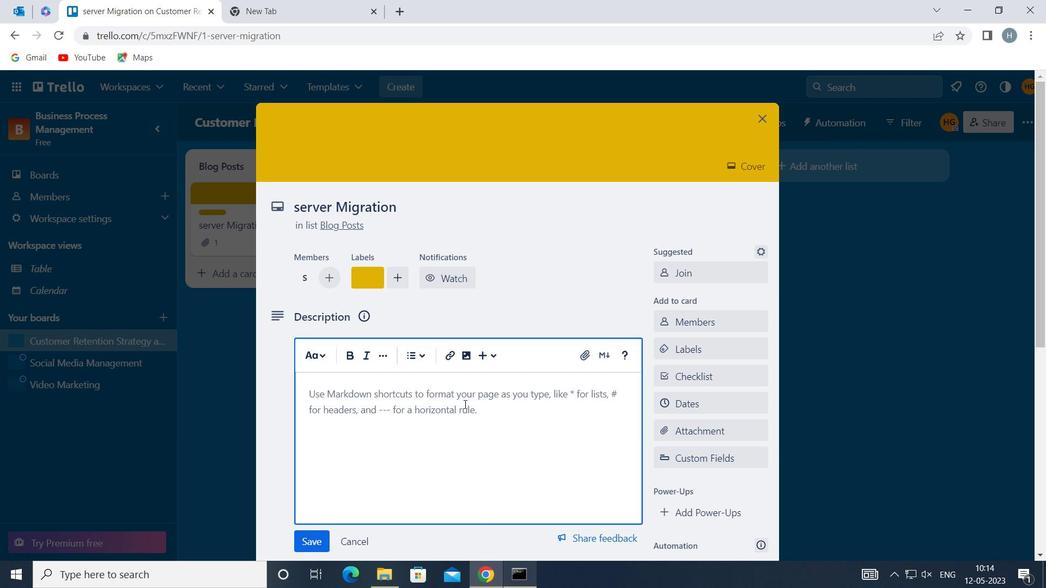 
Action: Key pressed <Key.shift>CONDUCT<Key.space>CUSTOMER<Key.space>RESEARCH<Key.space>FOR<Key.space>NEW<Key.space>SALES<Key.space>PROMOTION
Screenshot: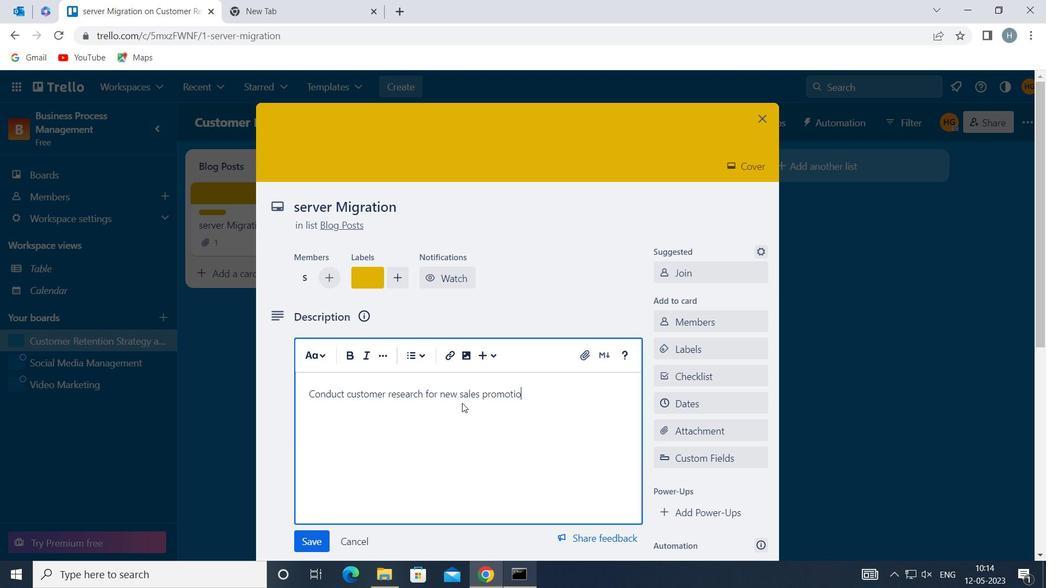 
Action: Mouse moved to (315, 537)
Screenshot: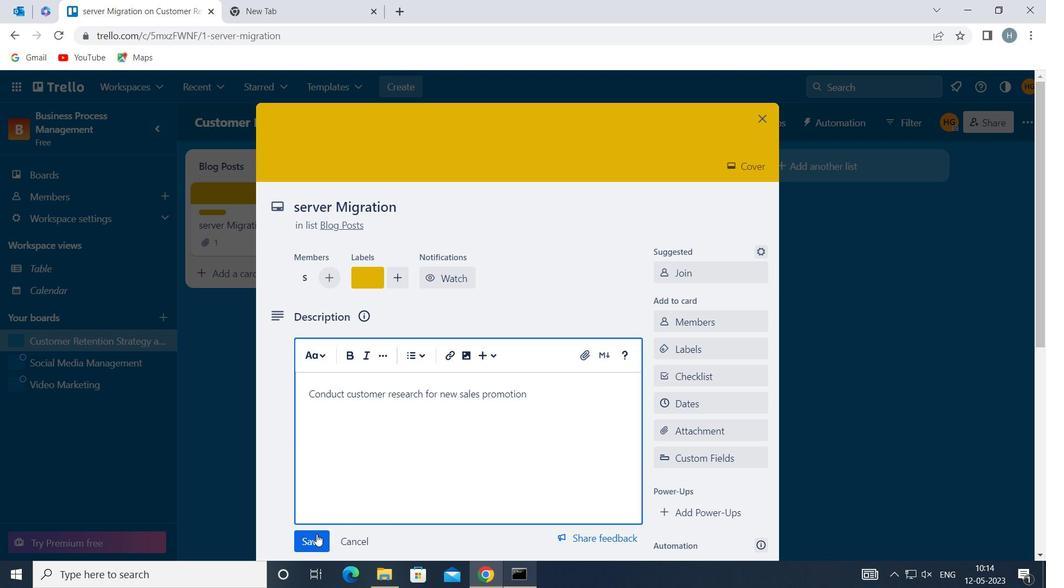 
Action: Mouse pressed left at (315, 537)
Screenshot: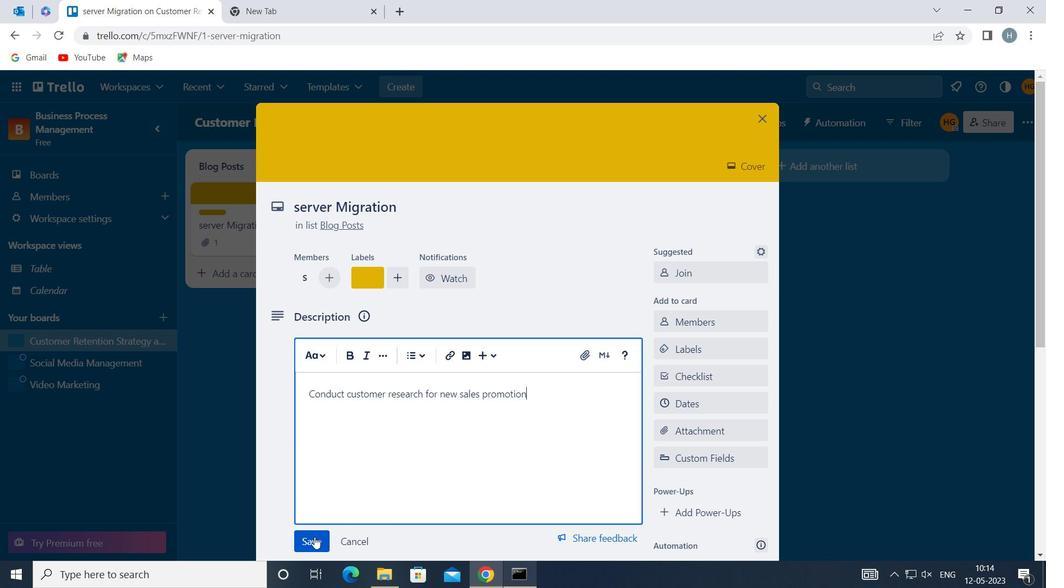 
Action: Mouse moved to (422, 405)
Screenshot: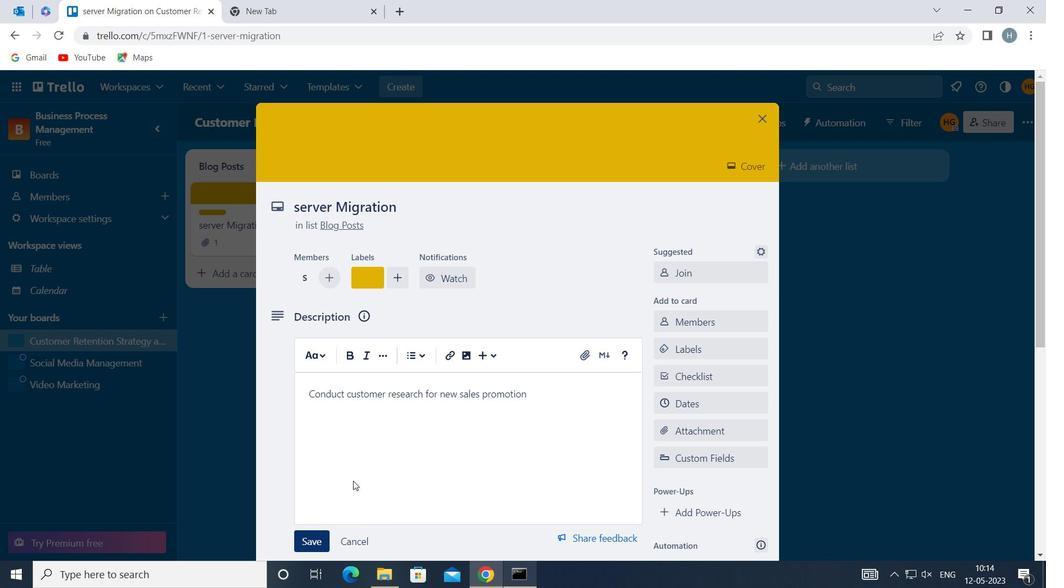 
Action: Mouse scrolled (422, 404) with delta (0, 0)
Screenshot: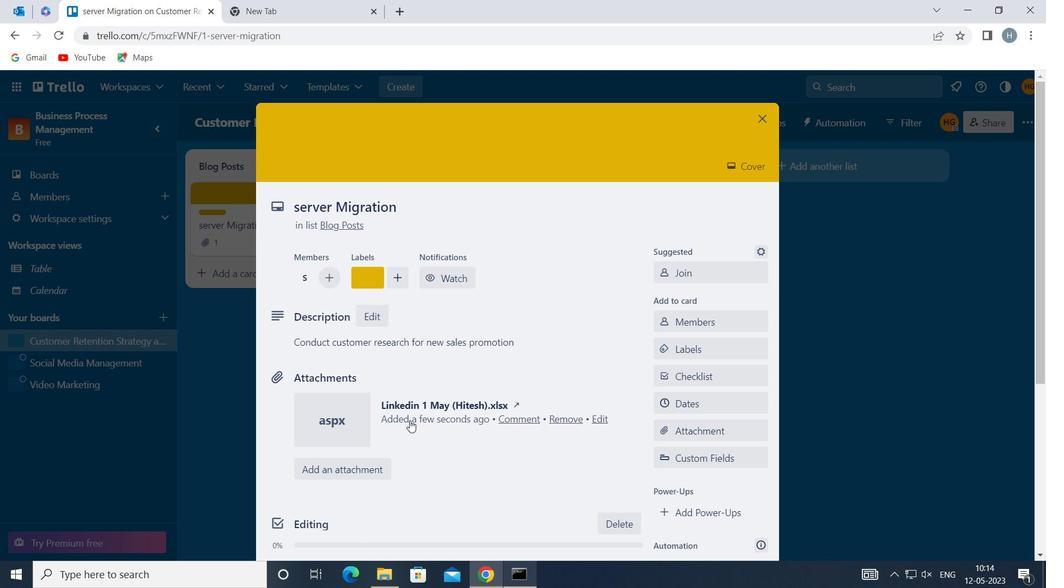 
Action: Mouse scrolled (422, 404) with delta (0, 0)
Screenshot: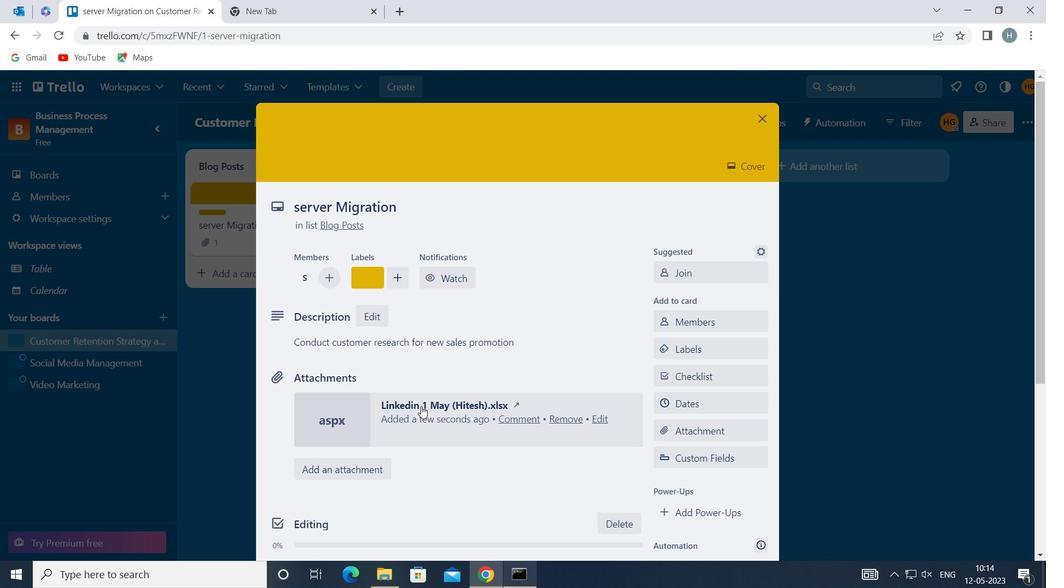 
Action: Mouse scrolled (422, 404) with delta (0, 0)
Screenshot: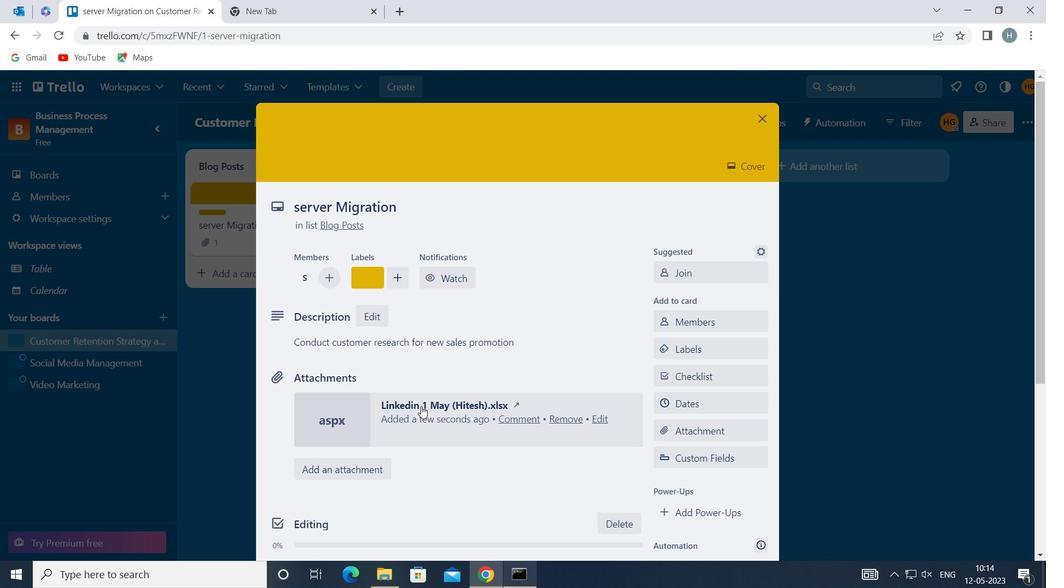 
Action: Mouse scrolled (422, 404) with delta (0, 0)
Screenshot: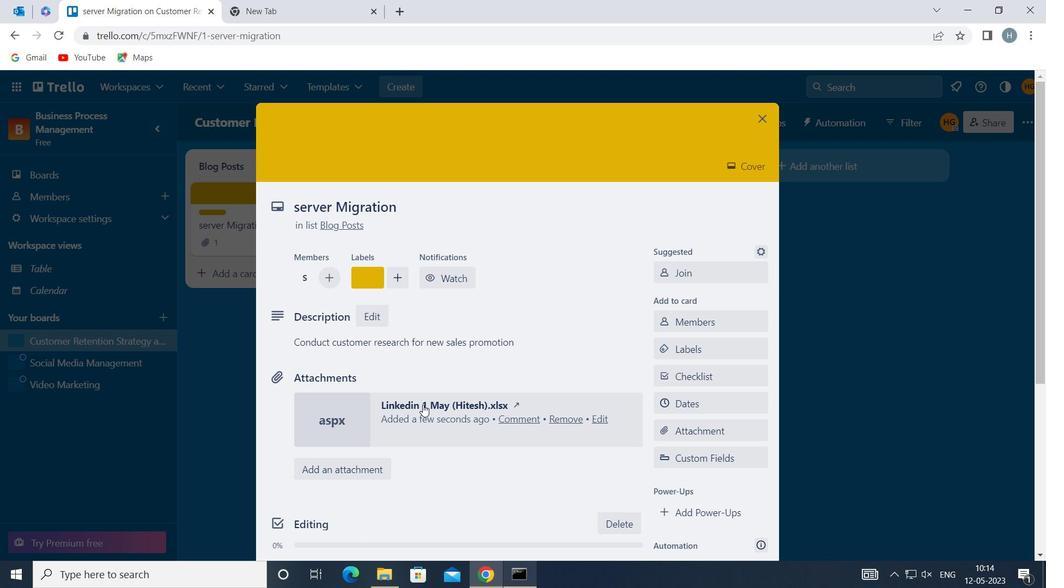 
Action: Mouse moved to (441, 384)
Screenshot: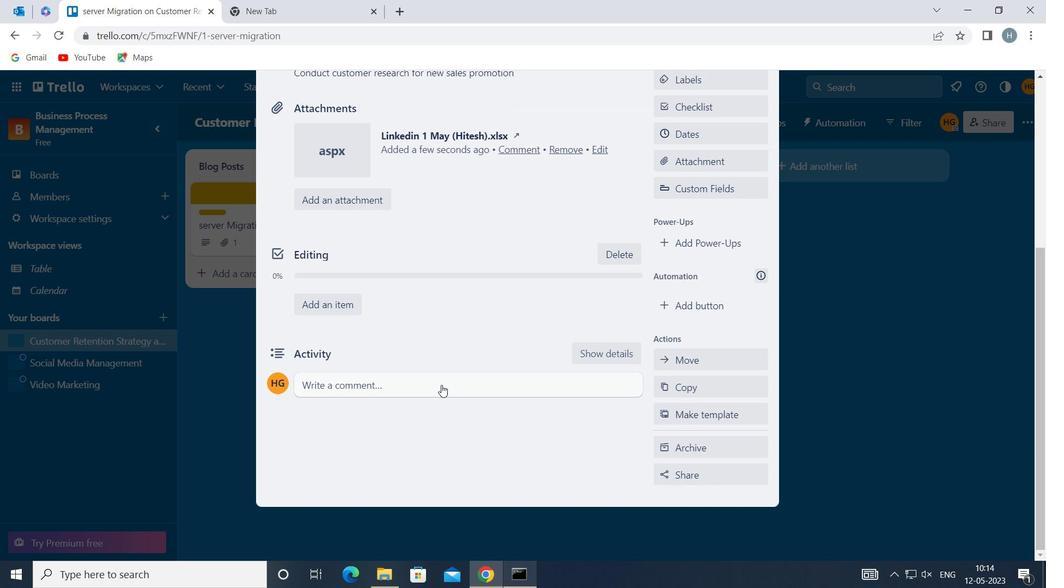 
Action: Mouse pressed left at (441, 384)
Screenshot: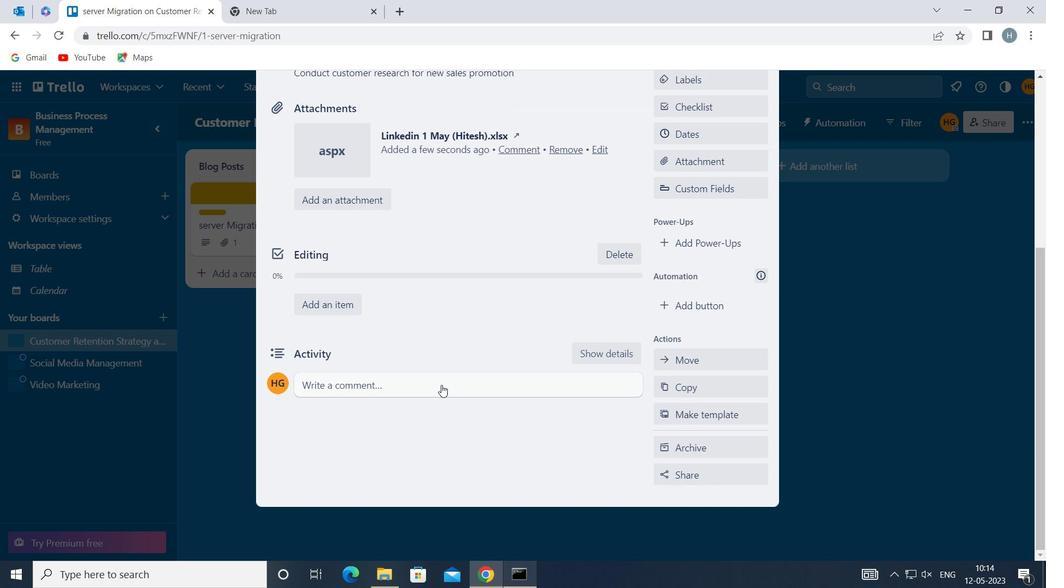 
Action: Mouse moved to (430, 420)
Screenshot: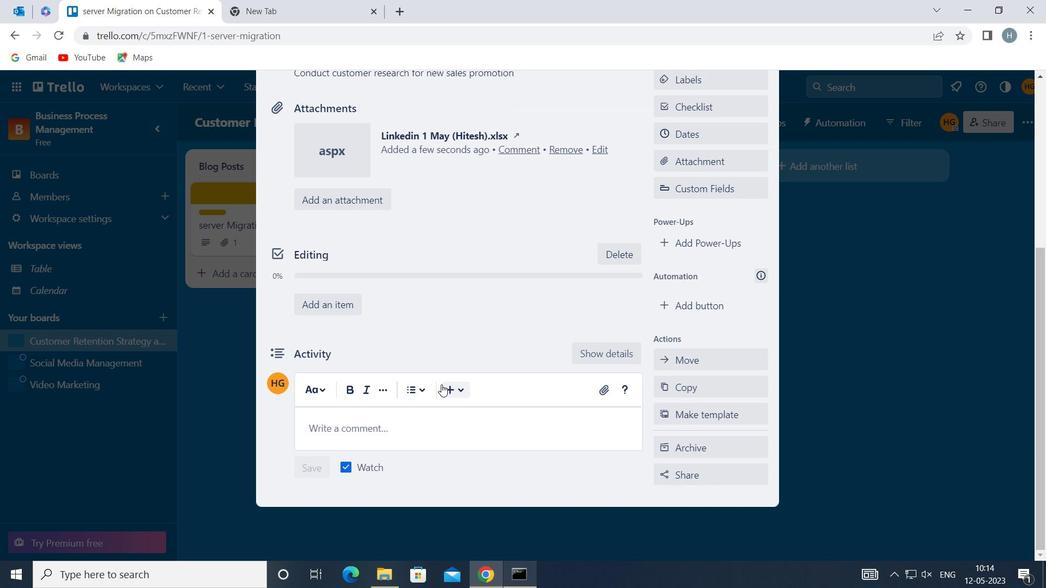 
Action: Mouse pressed left at (430, 420)
Screenshot: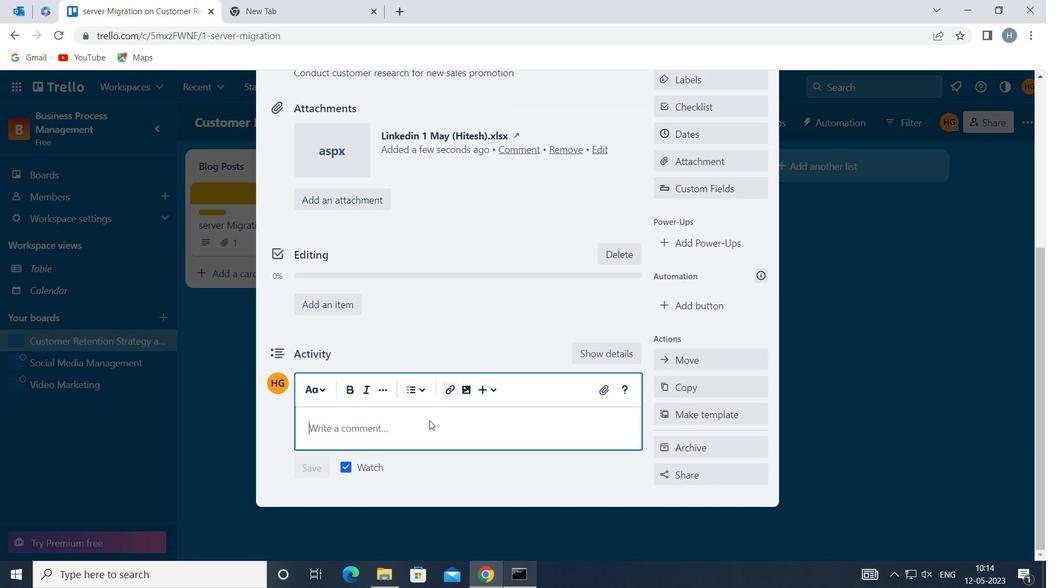
Action: Key pressed <Key.shift>LET<Key.space>US<Key.space>APPROACH<Key.space>THIS<Key.space>TASK<Key.space>WITH<Key.space>A<Key.space>SENSE<Key.space>OF<Key.space>TRANSPARENCY<Key.space>AND<Key.space>OPEN<Key.space>COMMUNICATION<Key.space><Key.backspace>,<Key.space>ENSURING<Key.space>THAT<Key.space>ALL<Key.space>STAKEHOL<Key.backspace>LDERS<Key.space>ARE<Key.space>INFORMED<Key.space>AND<Key.space>INVOLVED
Screenshot: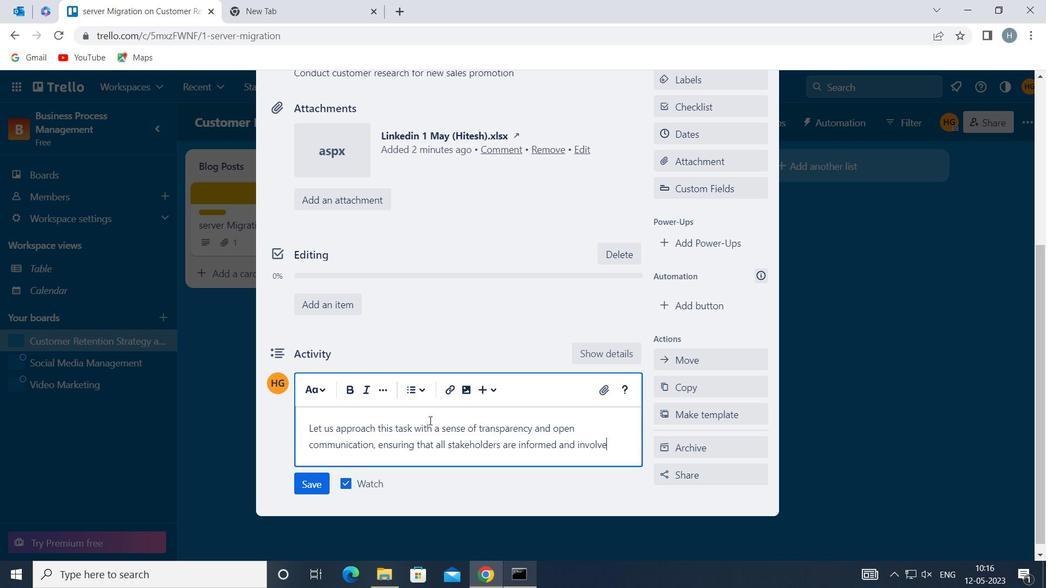 
Action: Mouse moved to (306, 485)
Screenshot: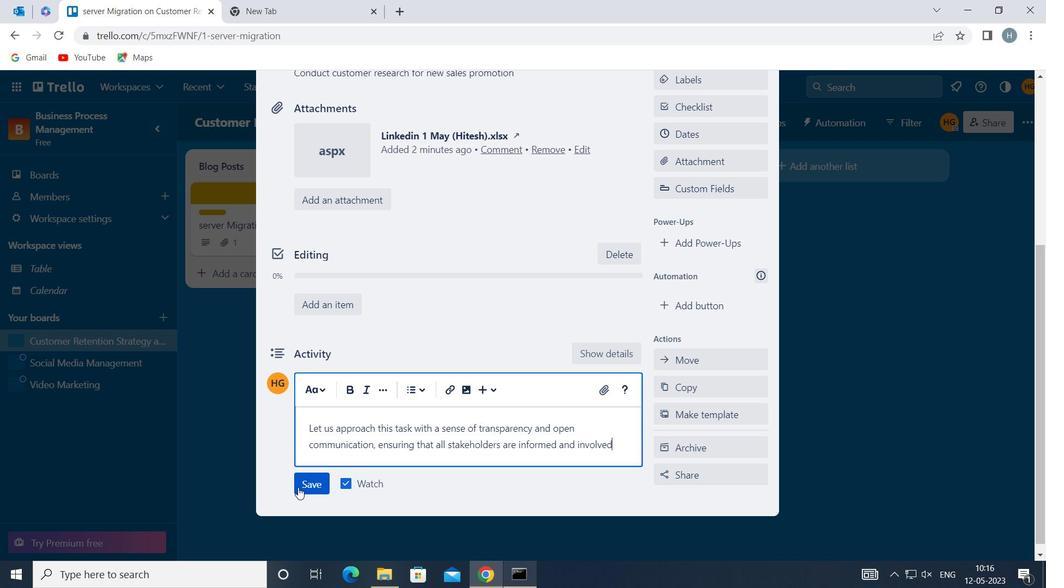 
Action: Mouse pressed left at (306, 485)
Screenshot: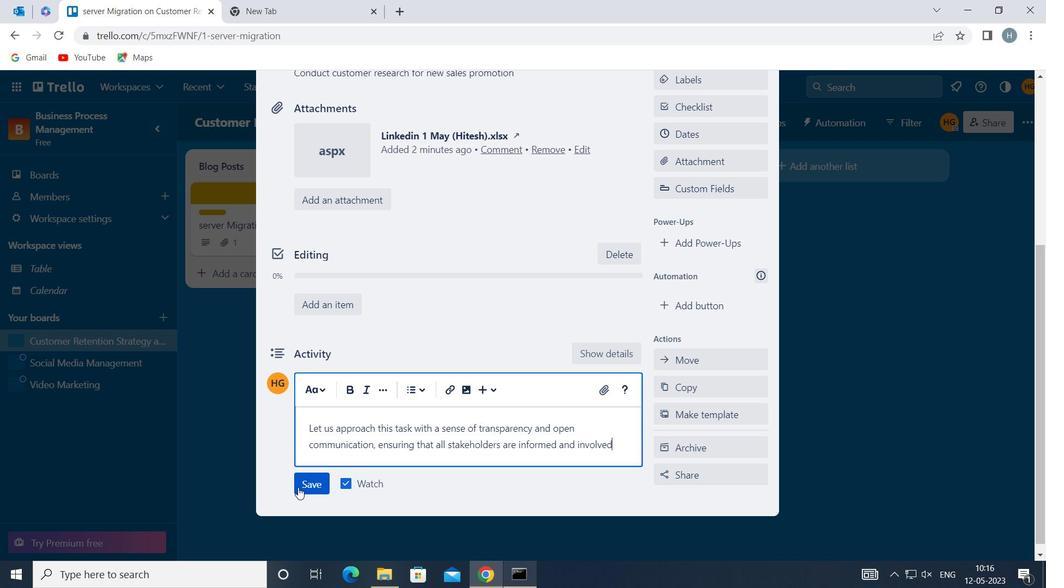 
Action: Mouse moved to (725, 136)
Screenshot: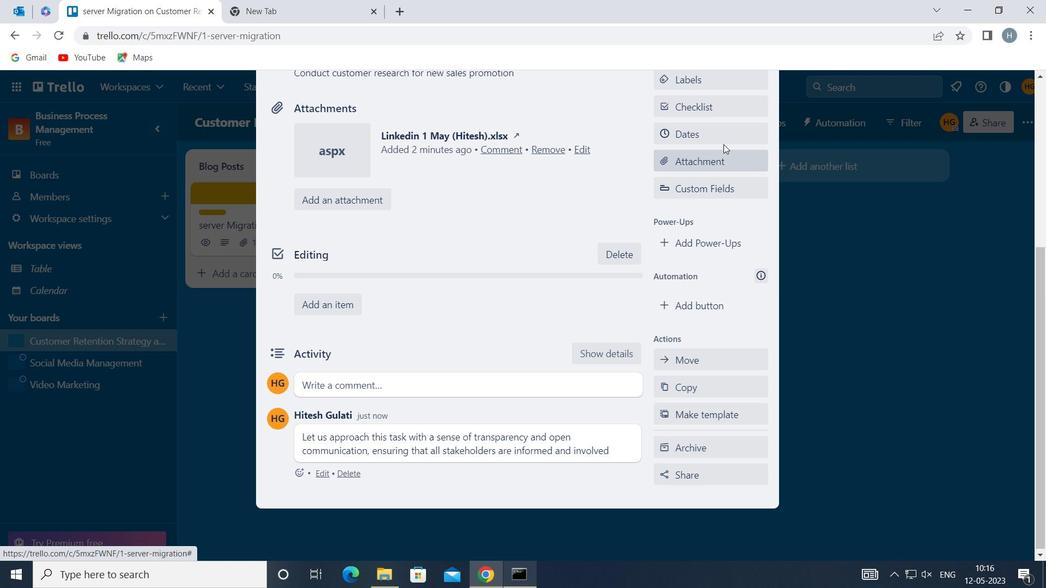 
Action: Mouse pressed left at (725, 136)
Screenshot: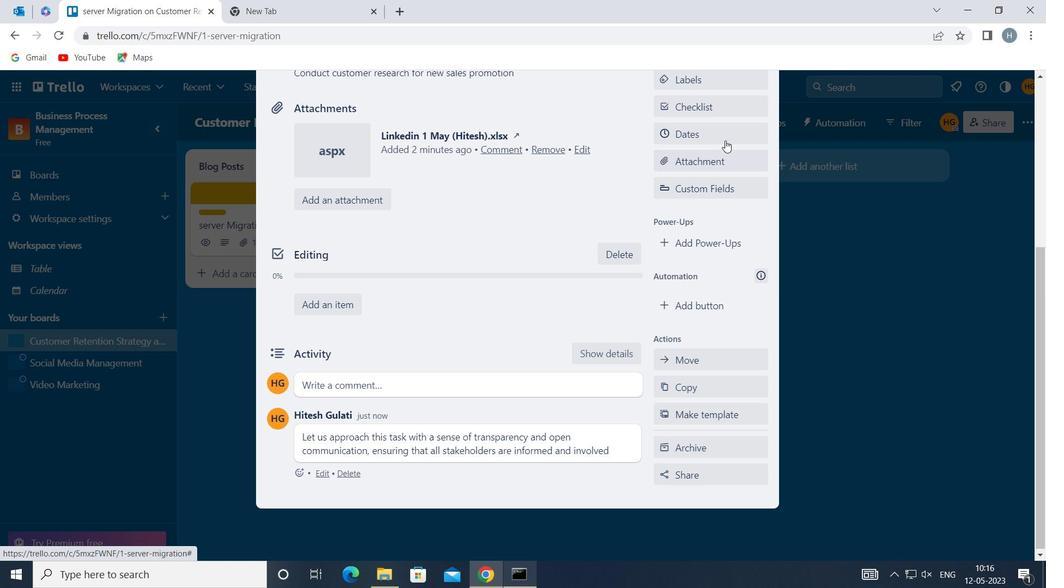 
Action: Mouse moved to (668, 363)
Screenshot: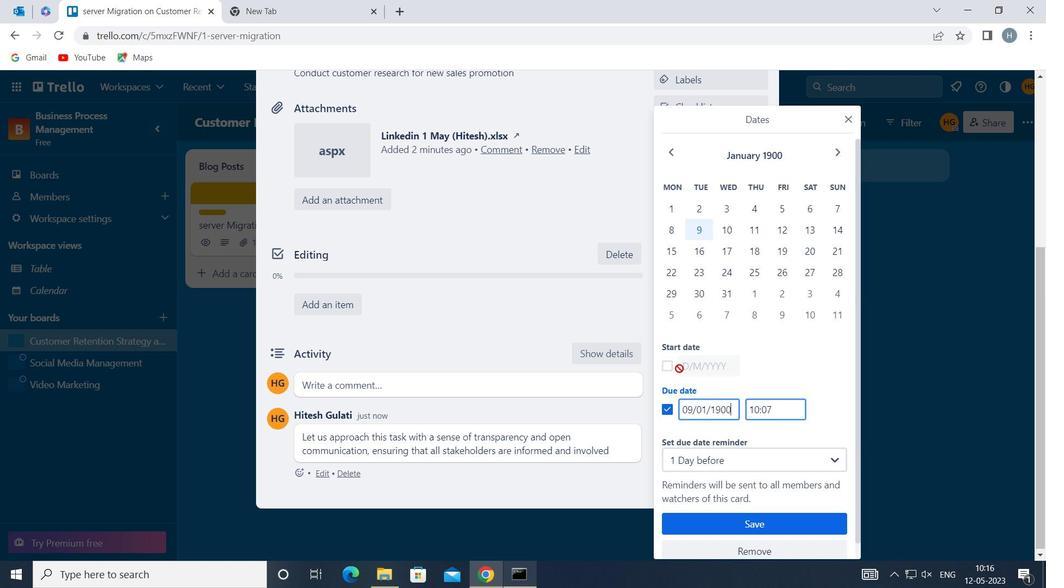 
Action: Mouse pressed left at (668, 363)
Screenshot: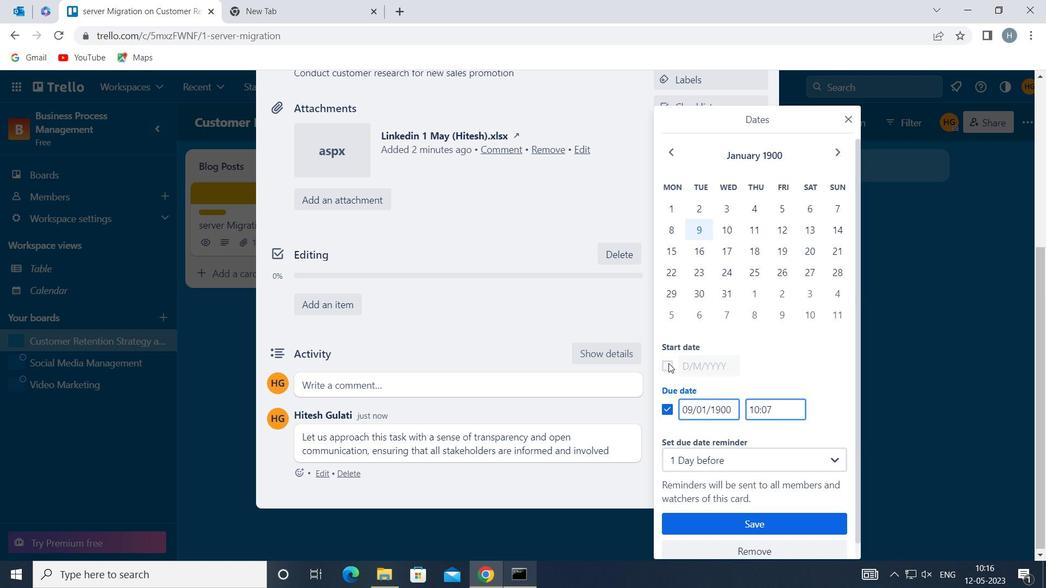 
Action: Mouse moved to (686, 360)
Screenshot: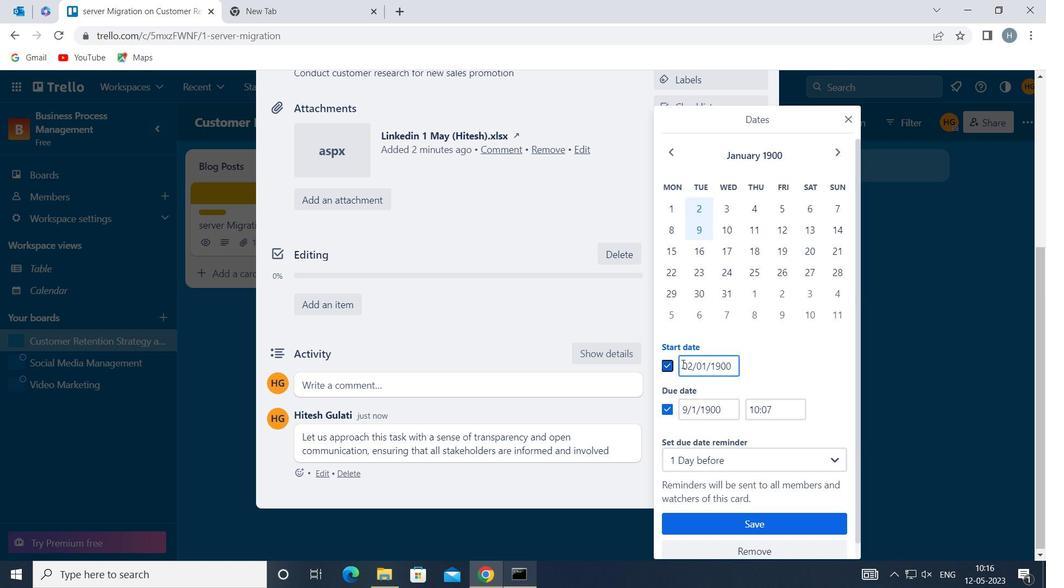 
Action: Mouse pressed left at (686, 360)
Screenshot: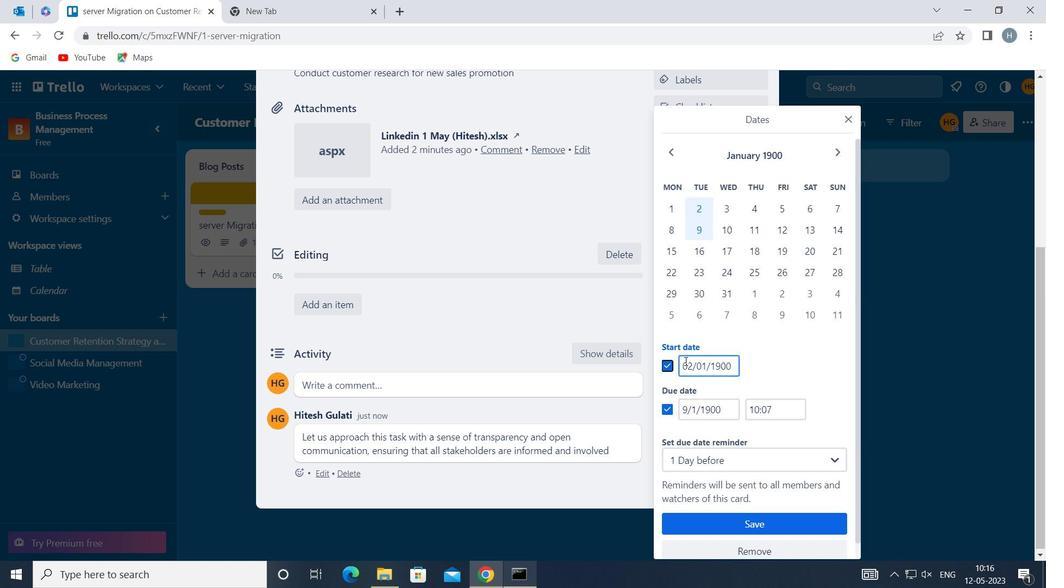 
Action: Mouse moved to (680, 360)
Screenshot: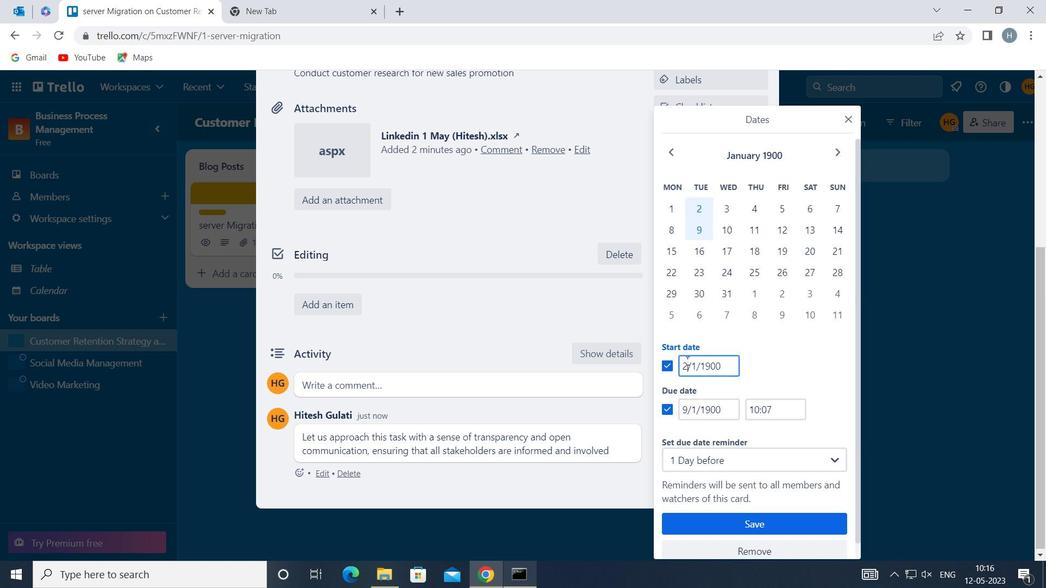 
Action: Key pressed <Key.backspace><<99>>
Screenshot: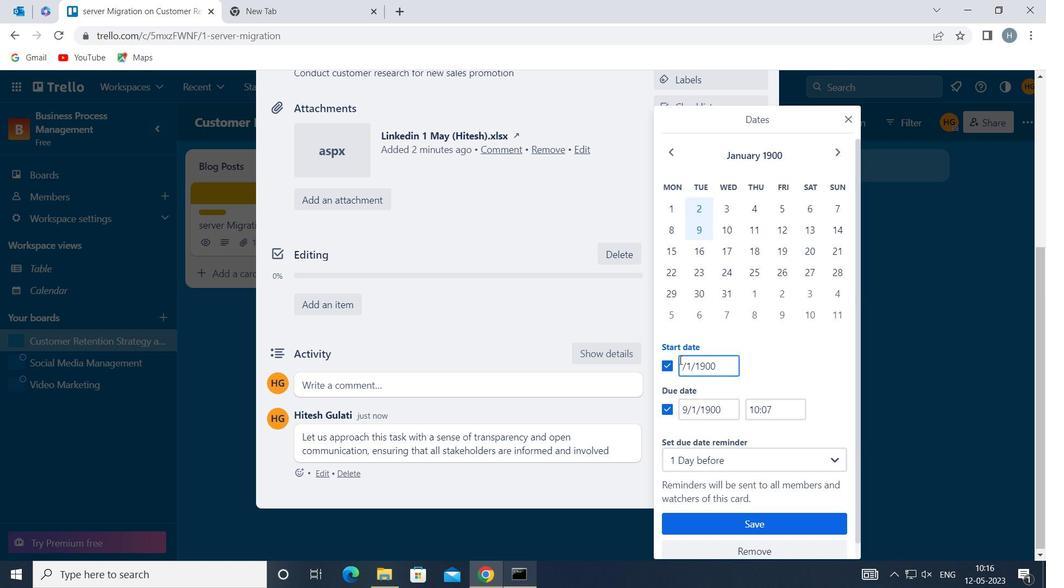 
Action: Mouse moved to (682, 409)
Screenshot: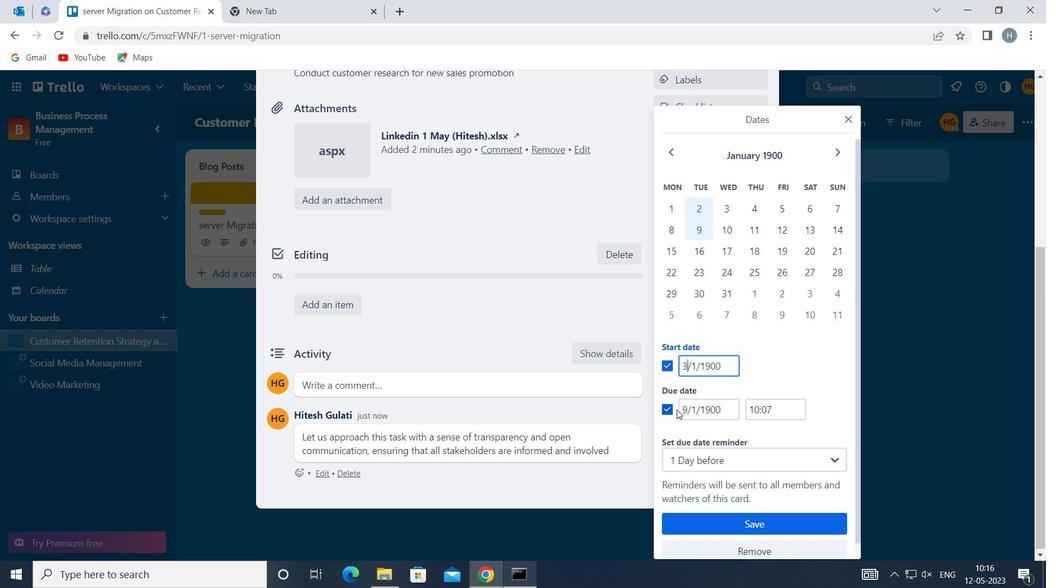 
Action: Mouse pressed left at (682, 409)
Screenshot: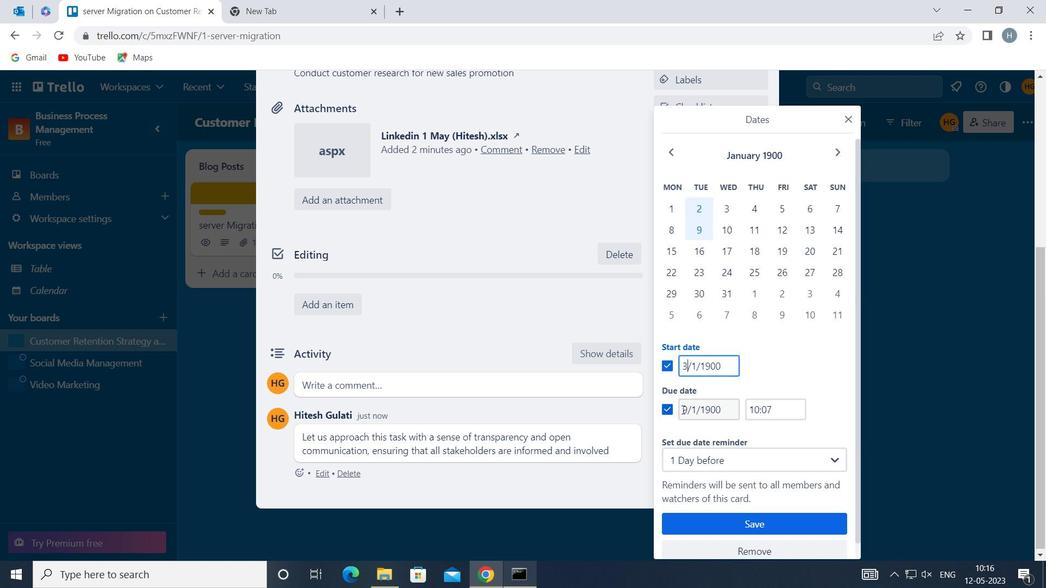 
Action: Key pressed <Key.right><Key.backspace>10
Screenshot: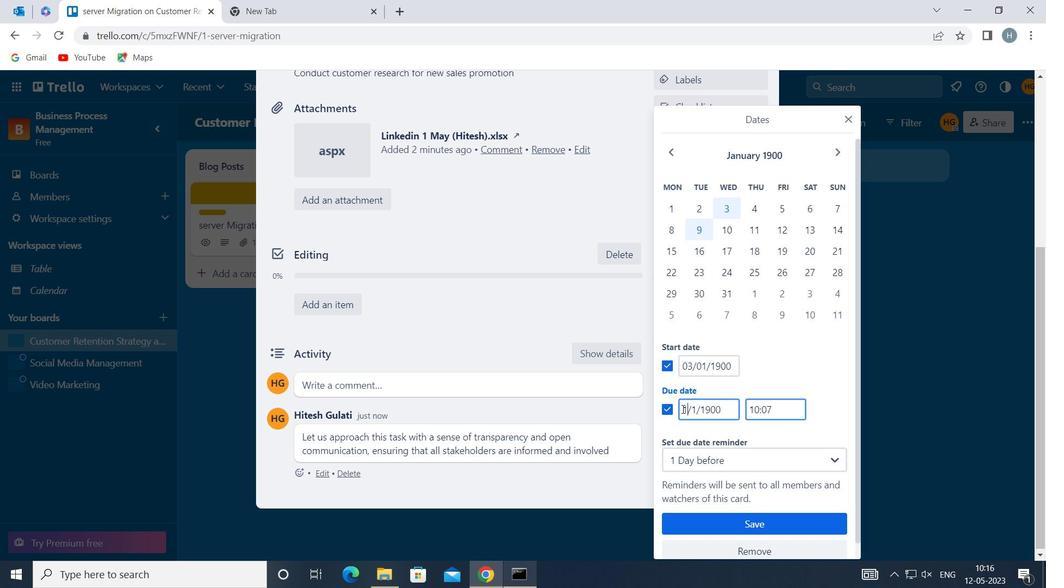 
Action: Mouse moved to (732, 521)
Screenshot: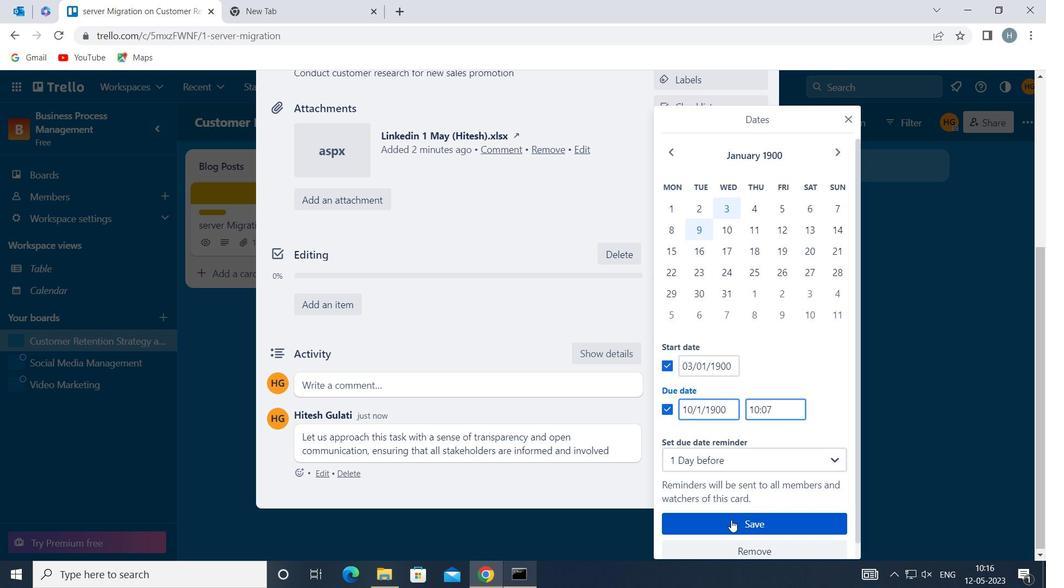 
Action: Mouse pressed left at (732, 521)
Screenshot: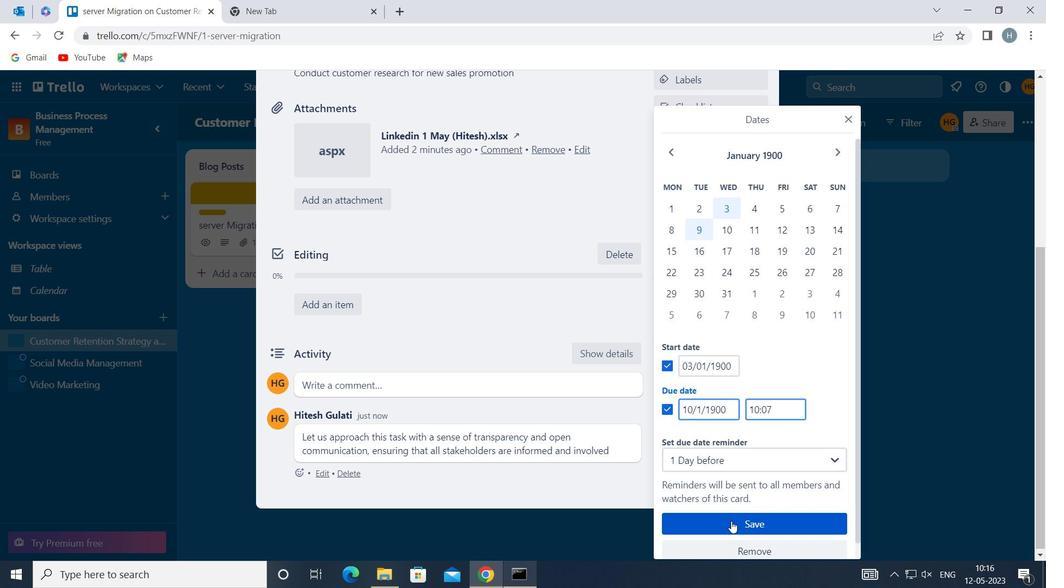 
Action: Mouse moved to (721, 505)
Screenshot: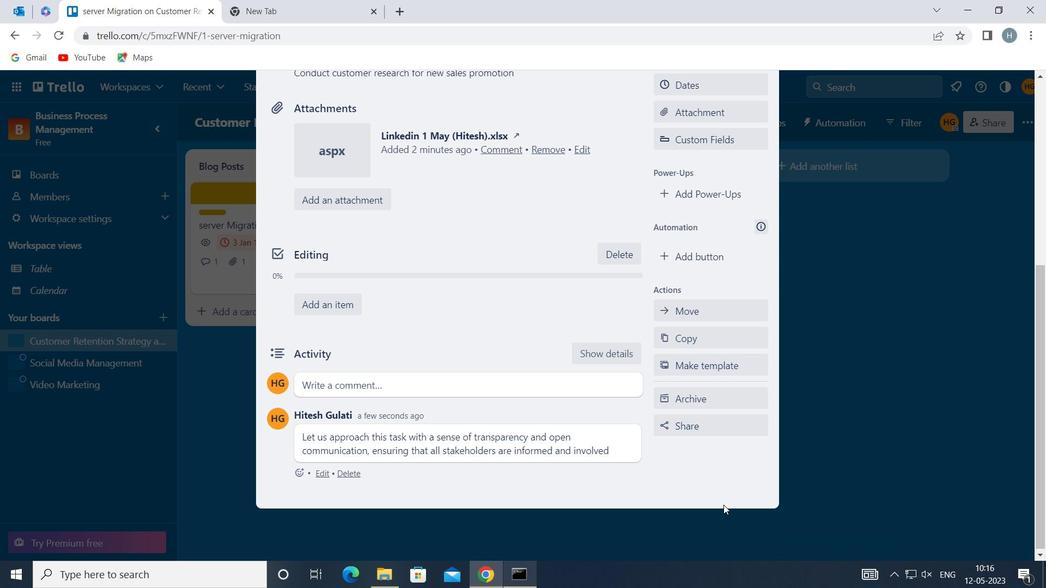 
